 Task: Create a sub task Release to Production / Go Live for the task  Improve website performance on slow network connections in the project ToughWorks , assign it to team member softage.7@softage.net and update the status of the sub task to  At Risk , set the priority of the sub task to Medium.
Action: Mouse moved to (59, 454)
Screenshot: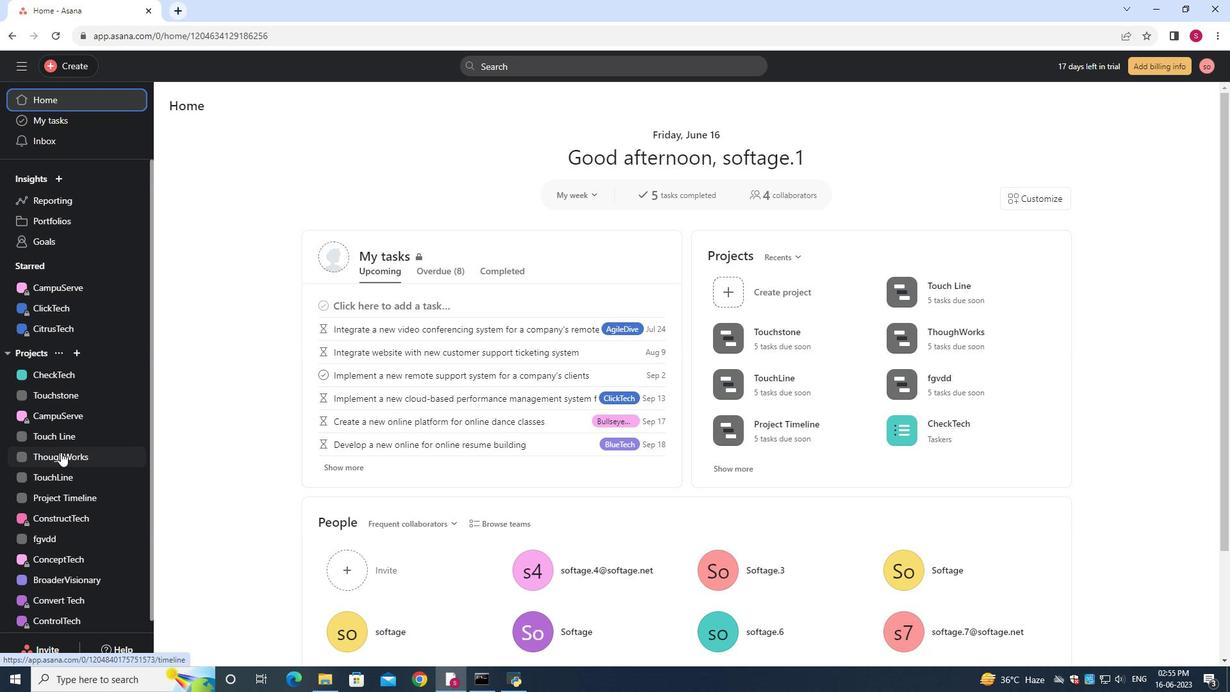 
Action: Mouse pressed left at (59, 454)
Screenshot: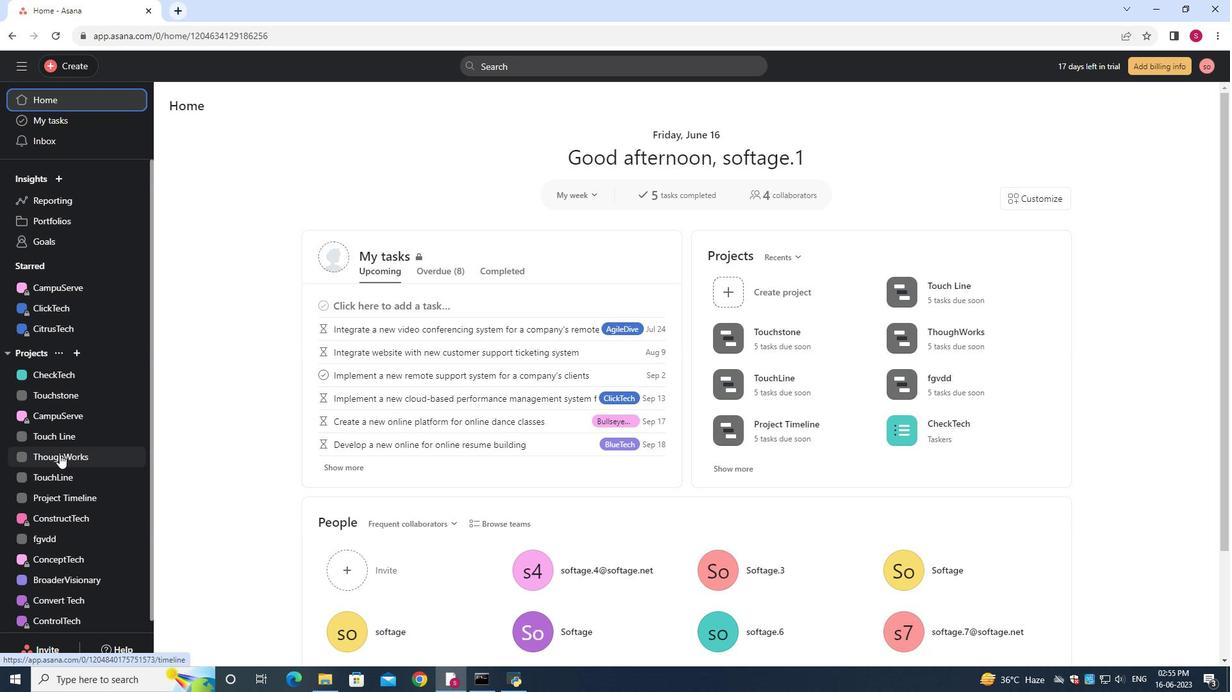 
Action: Mouse moved to (235, 135)
Screenshot: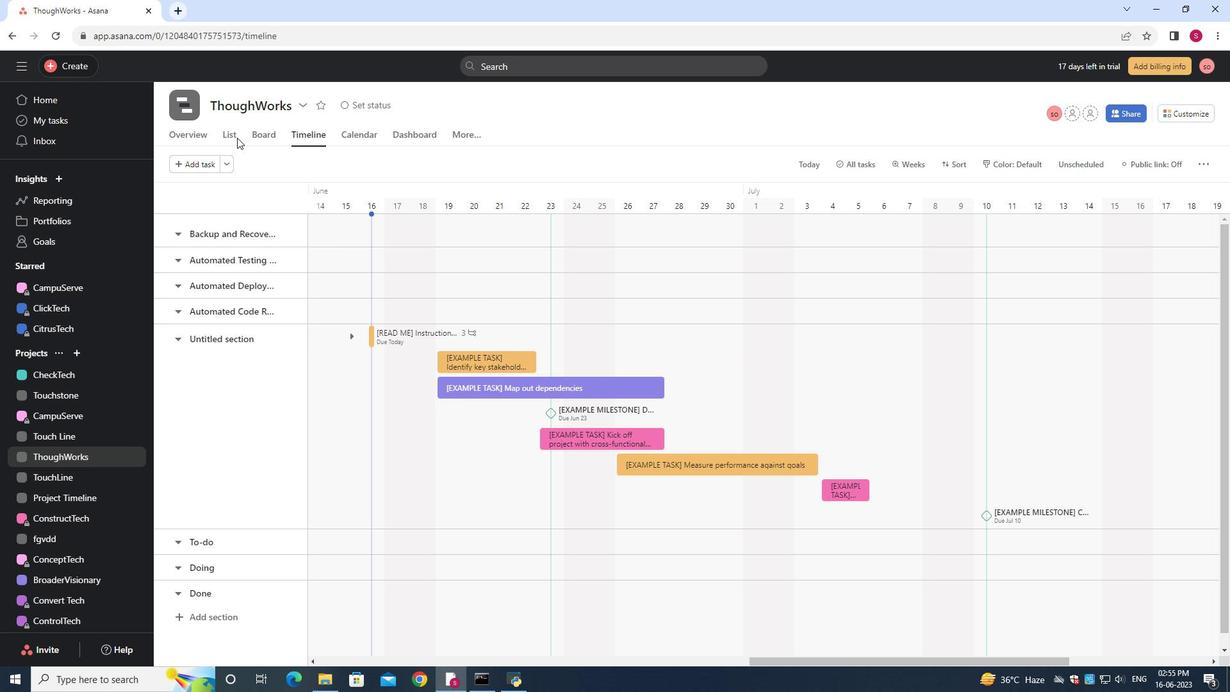 
Action: Mouse pressed left at (235, 135)
Screenshot: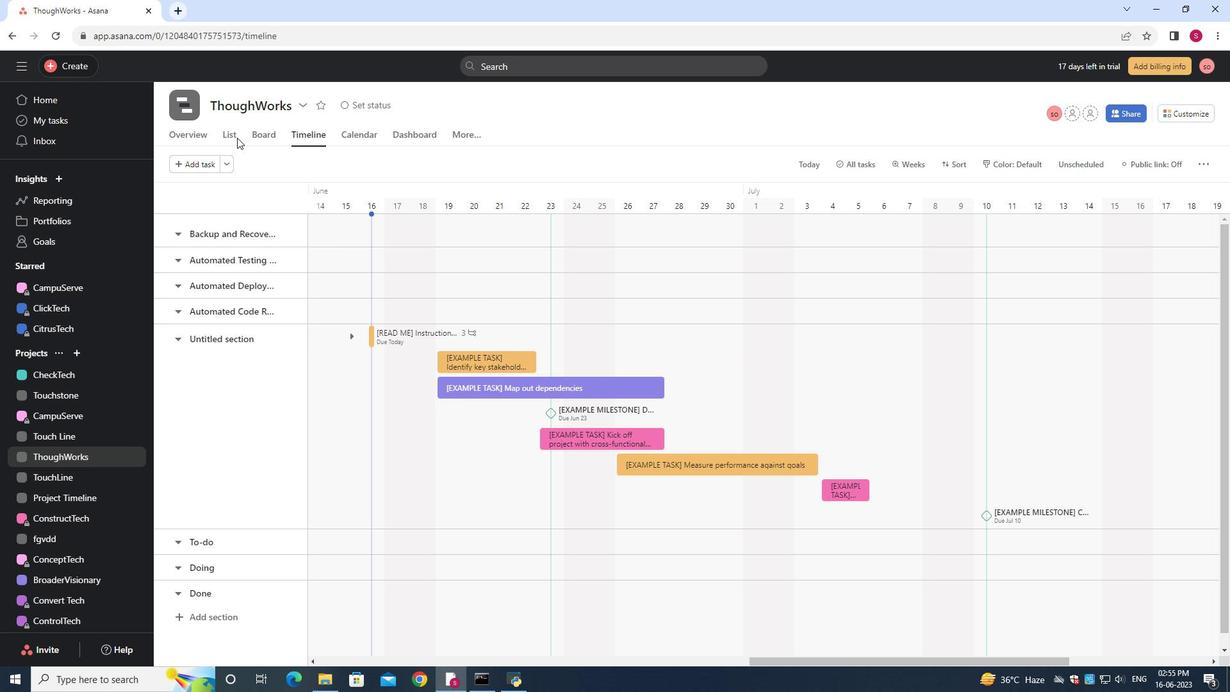 
Action: Mouse moved to (457, 263)
Screenshot: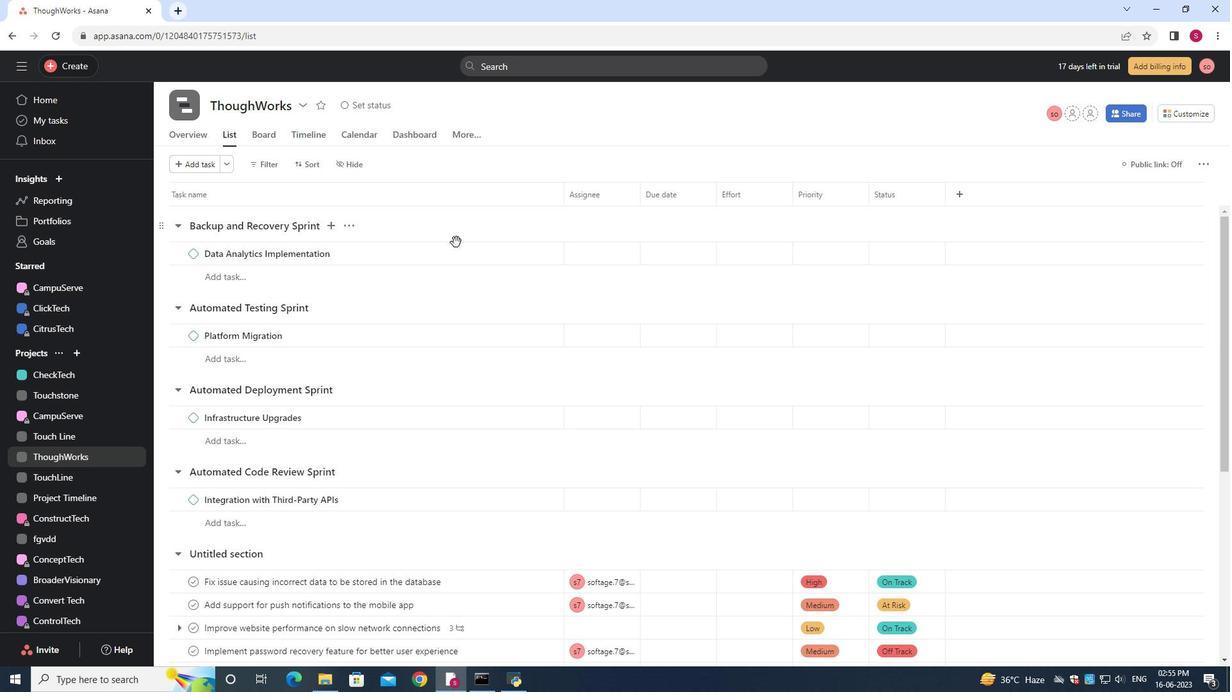 
Action: Mouse scrolled (457, 262) with delta (0, 0)
Screenshot: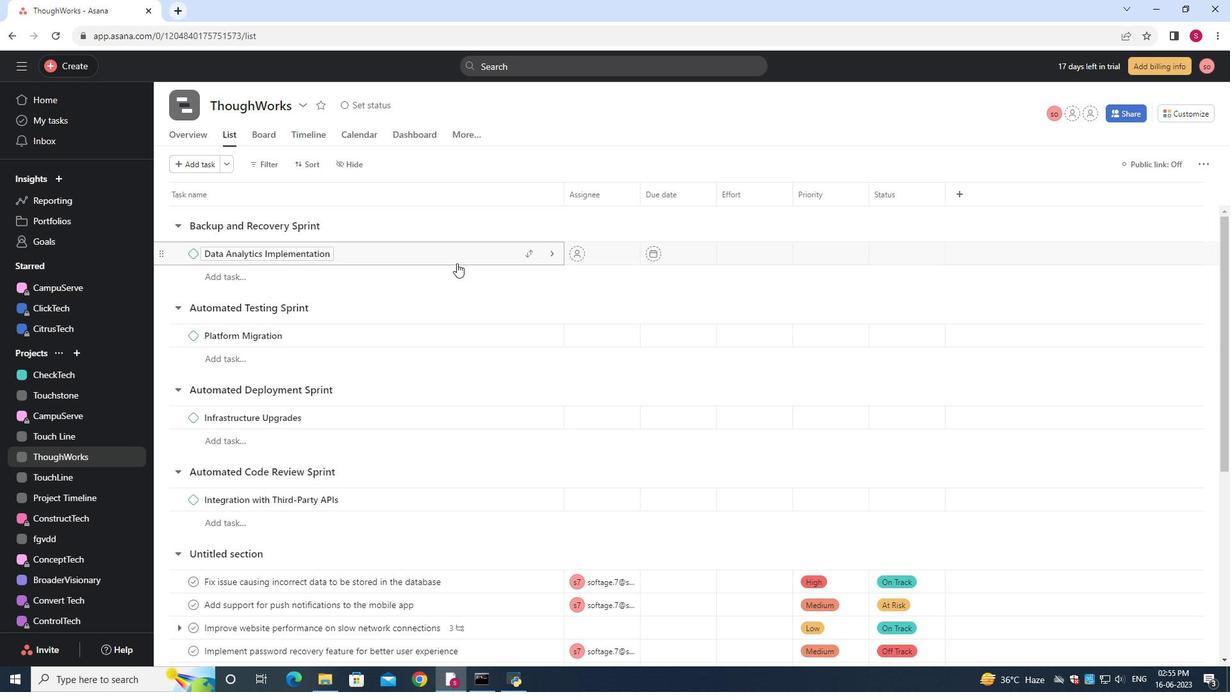 
Action: Mouse scrolled (457, 262) with delta (0, 0)
Screenshot: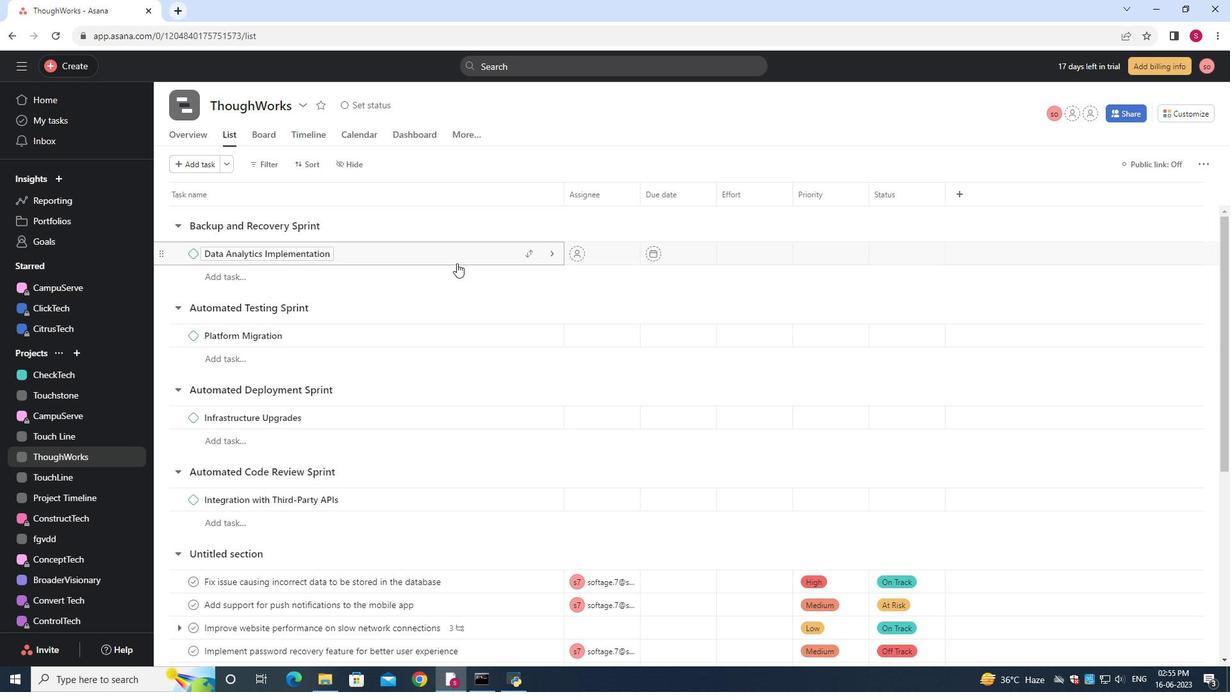 
Action: Mouse moved to (456, 262)
Screenshot: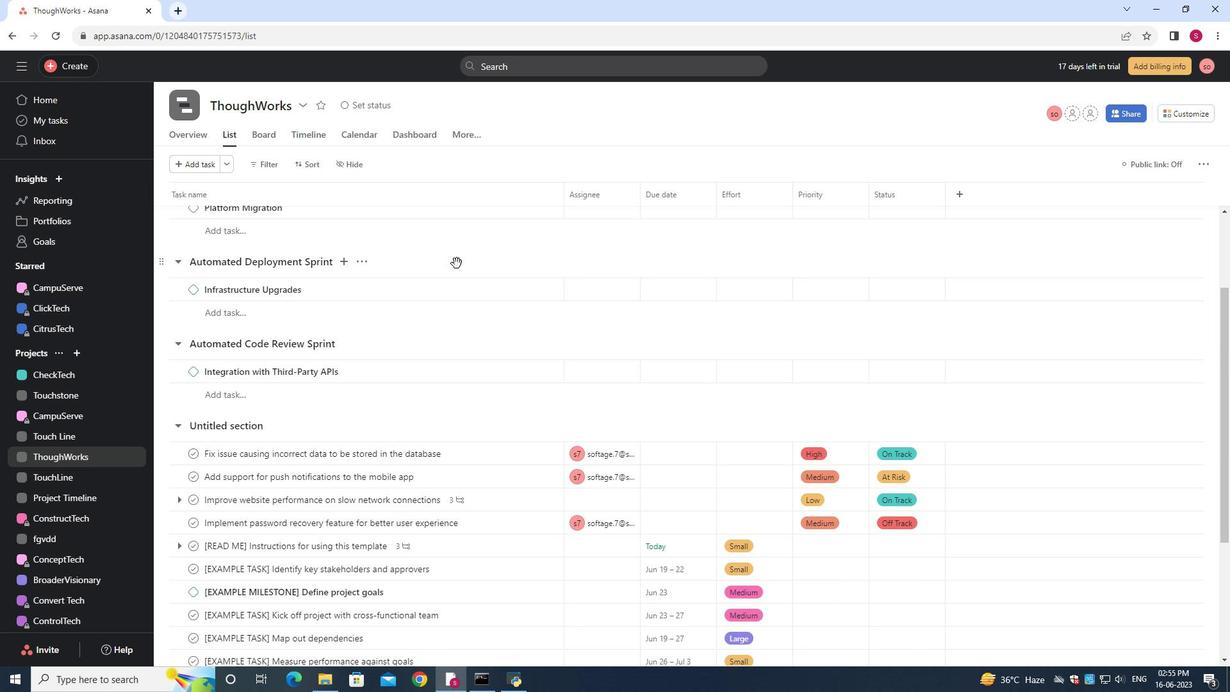 
Action: Mouse scrolled (456, 262) with delta (0, 0)
Screenshot: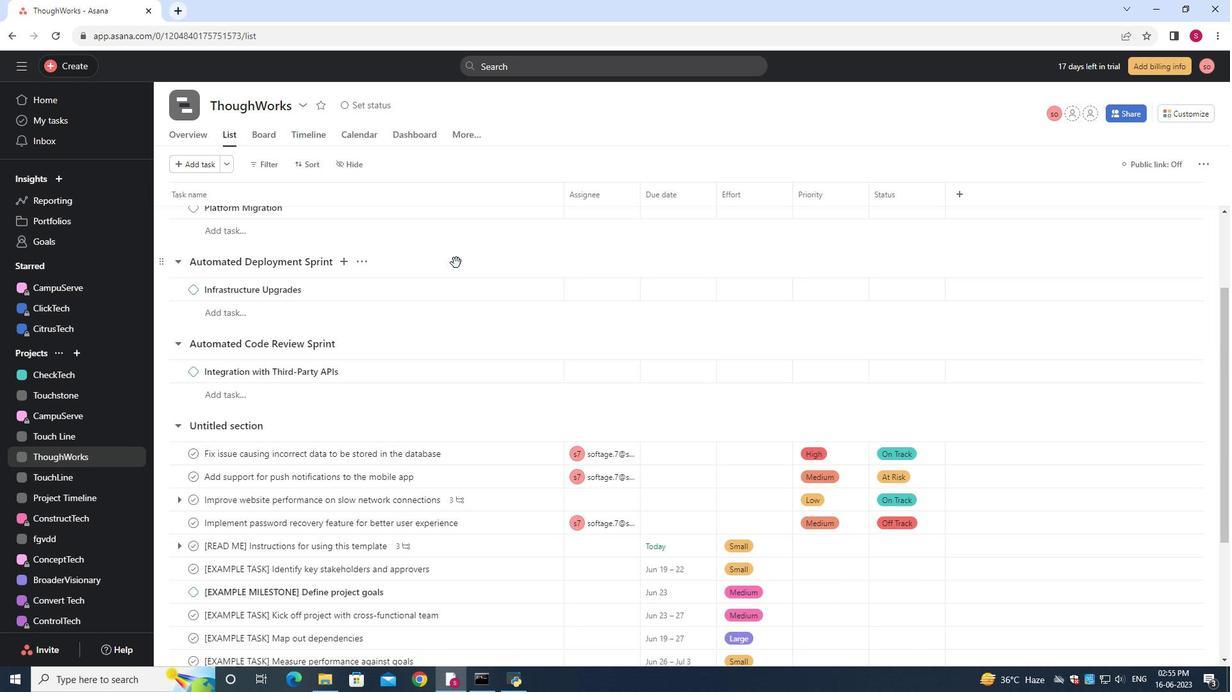 
Action: Mouse moved to (553, 435)
Screenshot: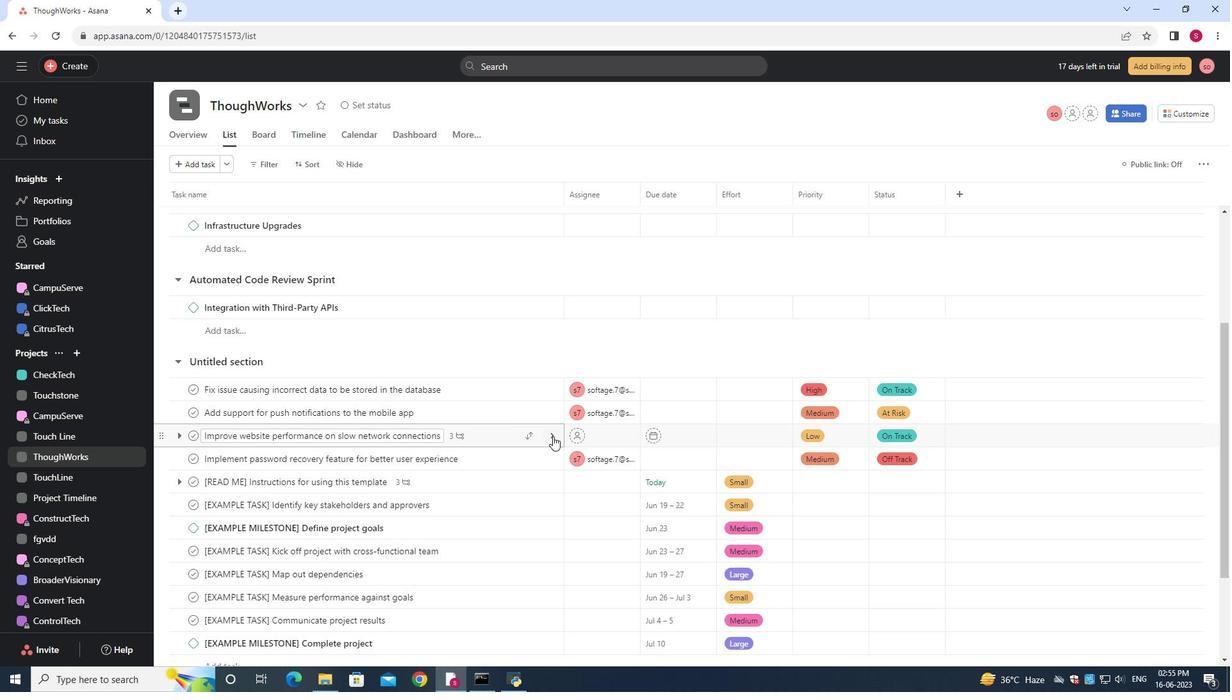 
Action: Mouse pressed left at (553, 435)
Screenshot: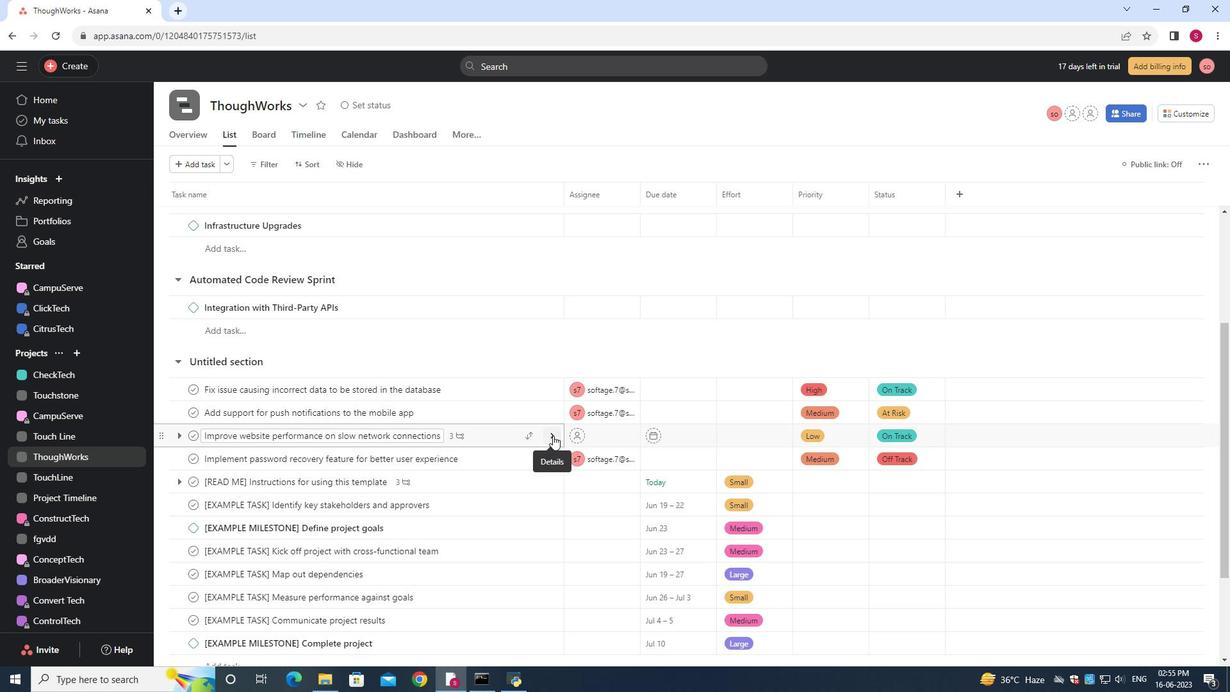 
Action: Mouse moved to (914, 446)
Screenshot: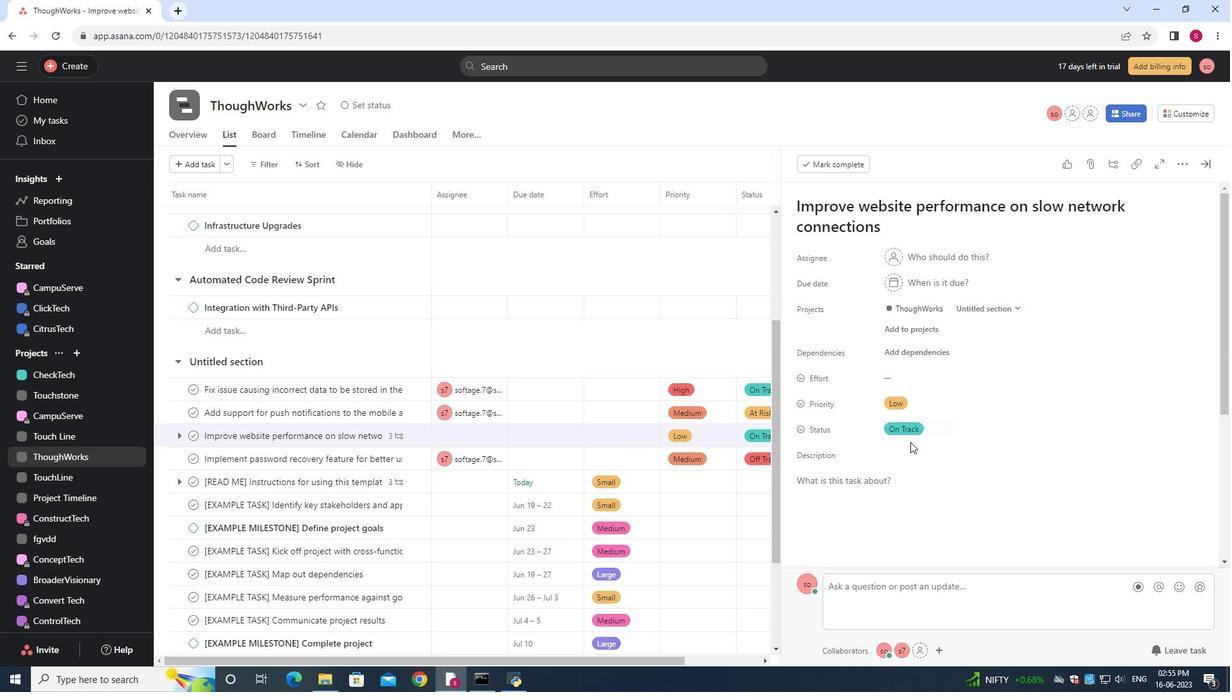 
Action: Mouse scrolled (914, 446) with delta (0, 0)
Screenshot: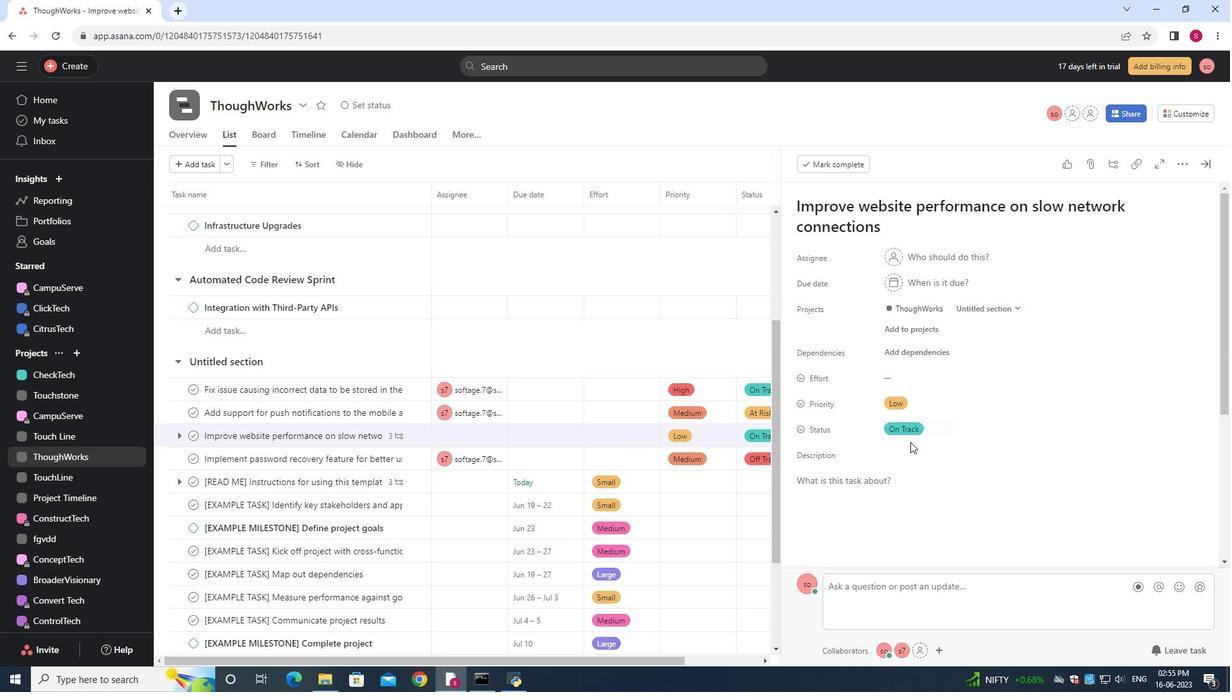 
Action: Mouse moved to (915, 448)
Screenshot: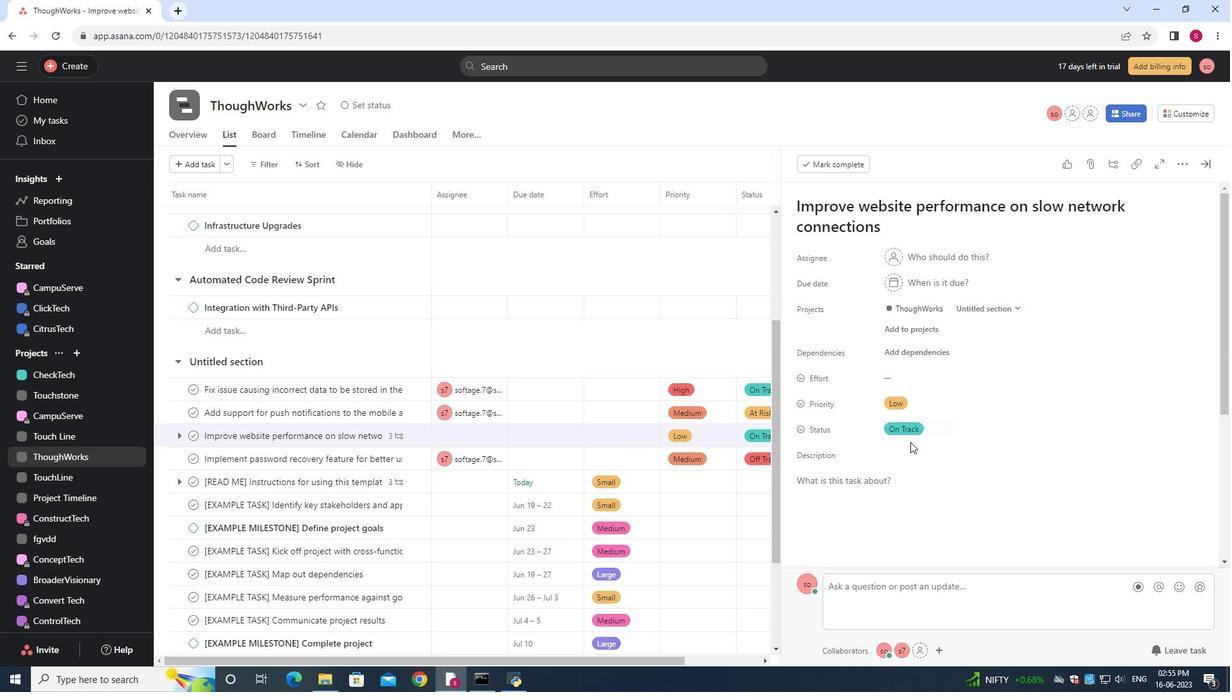 
Action: Mouse scrolled (915, 447) with delta (0, 0)
Screenshot: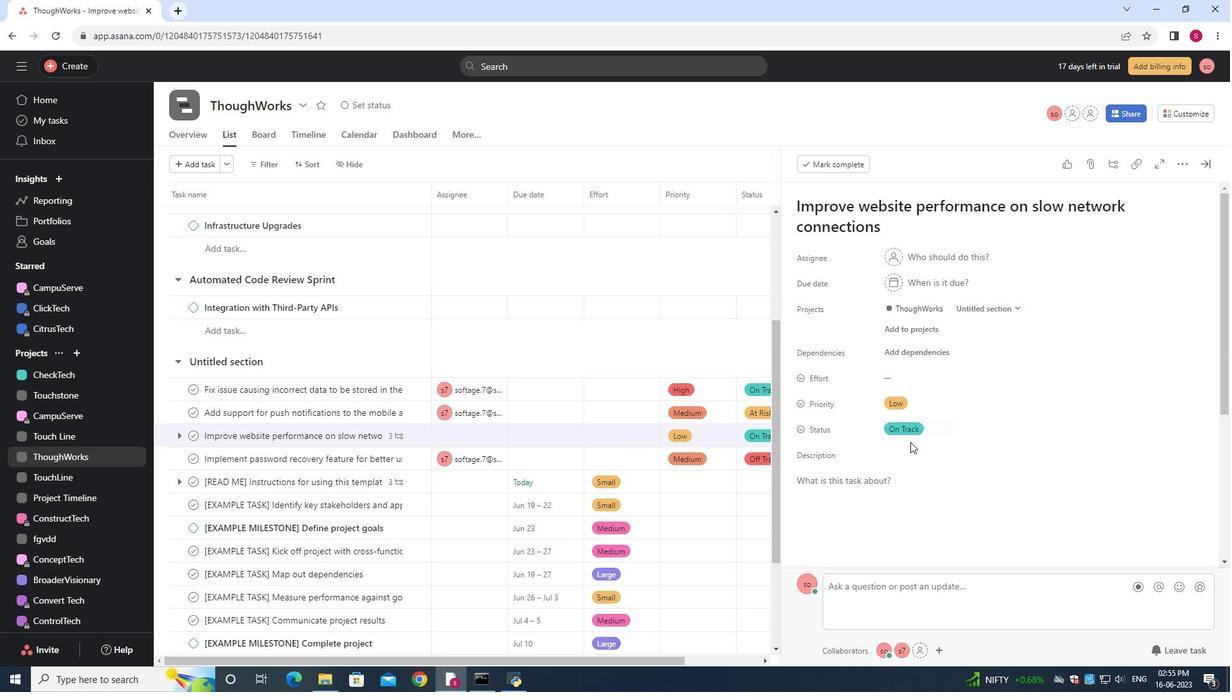 
Action: Mouse moved to (915, 449)
Screenshot: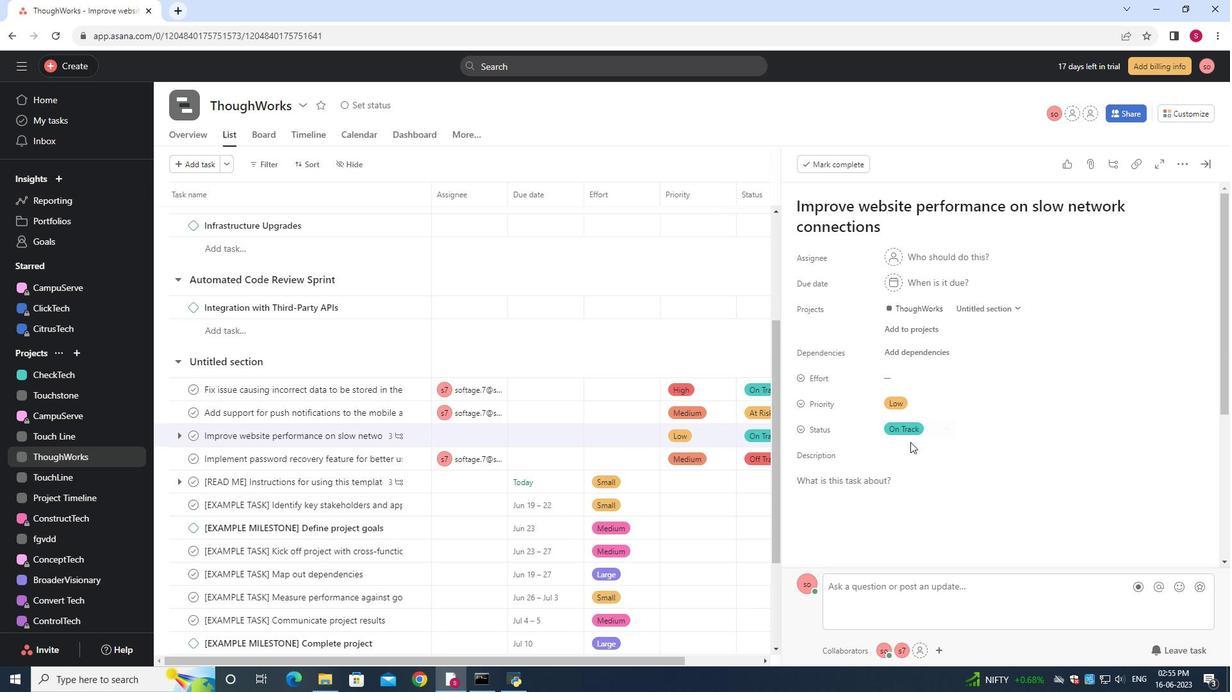 
Action: Mouse scrolled (915, 449) with delta (0, 0)
Screenshot: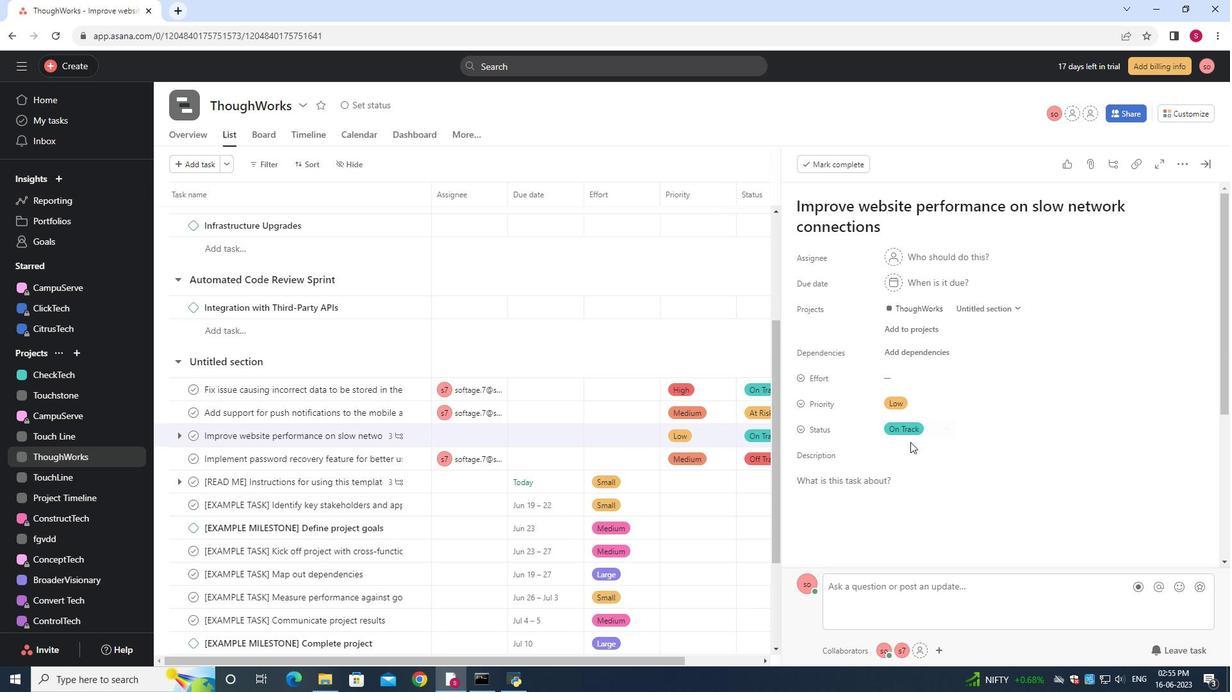
Action: Mouse scrolled (915, 449) with delta (0, 0)
Screenshot: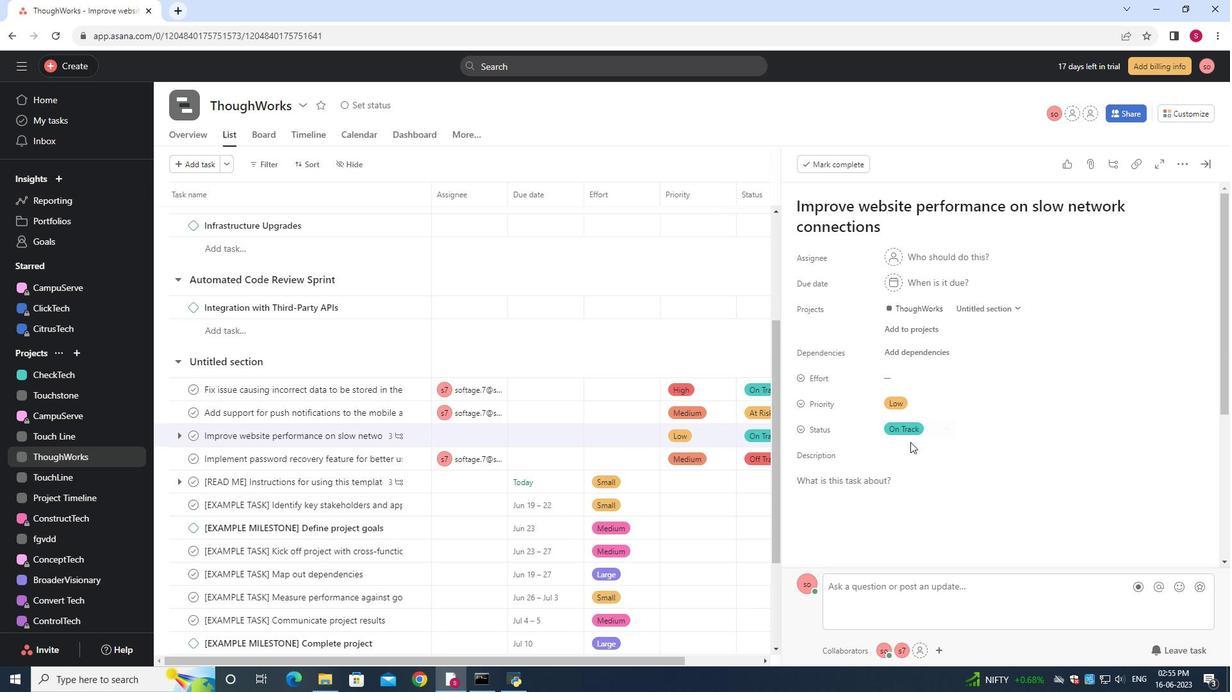 
Action: Mouse moved to (917, 449)
Screenshot: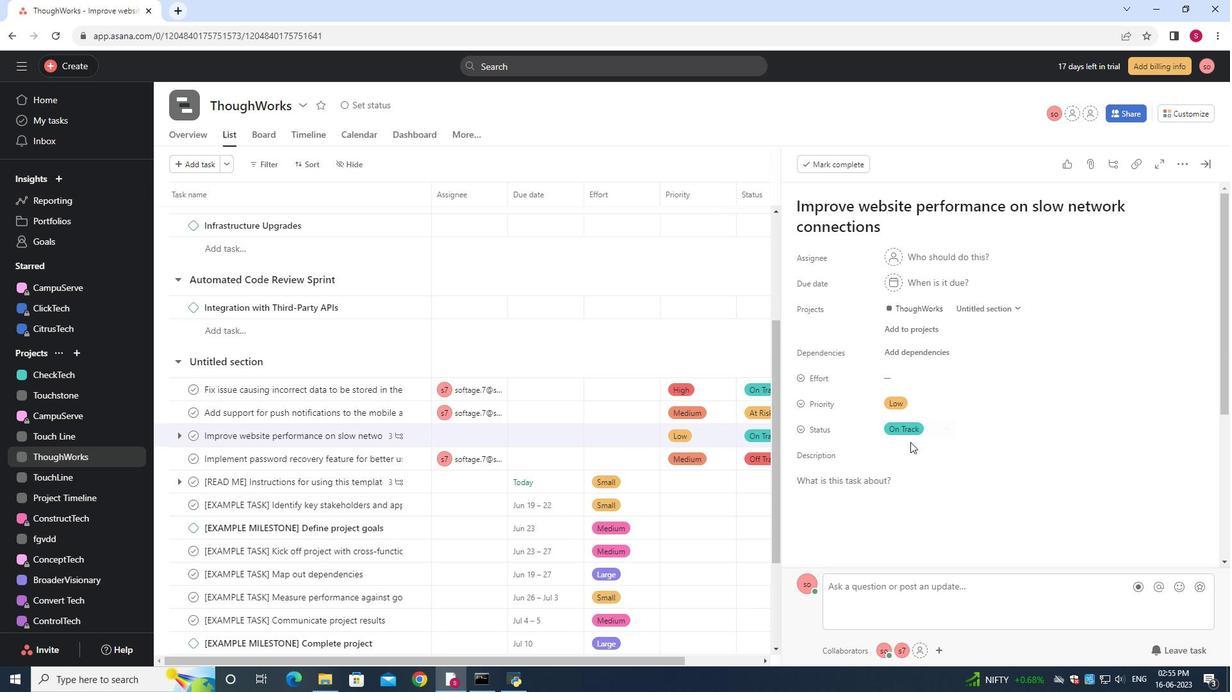 
Action: Mouse scrolled (916, 449) with delta (0, 0)
Screenshot: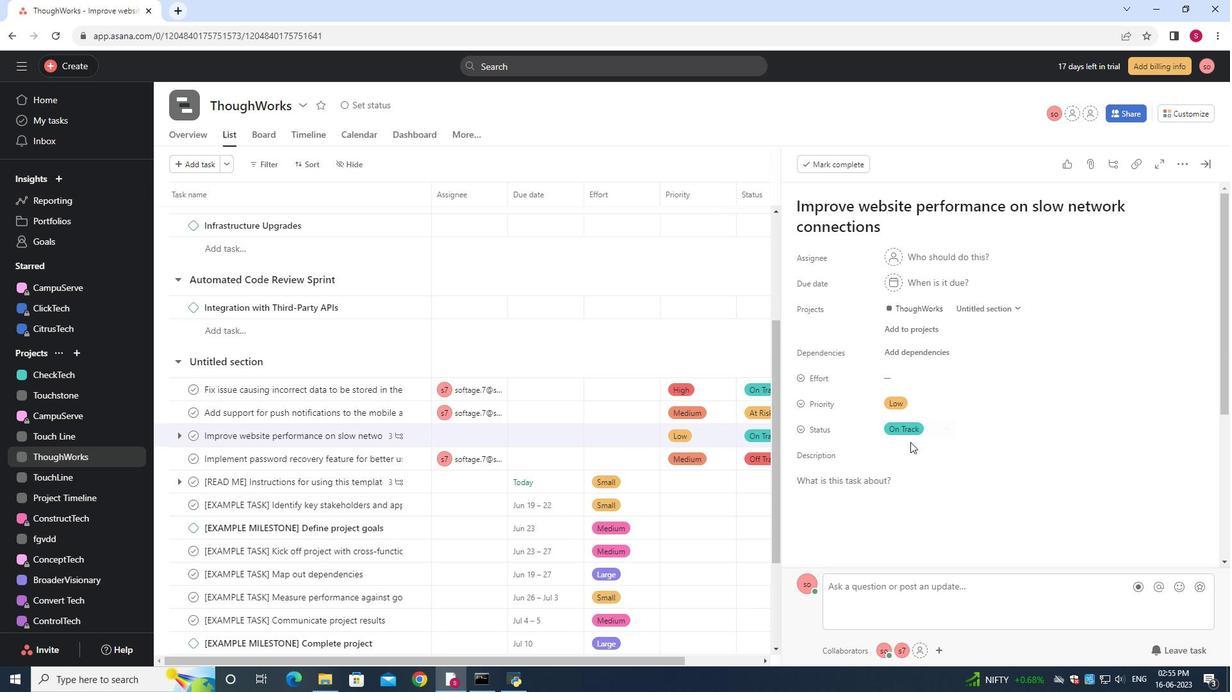 
Action: Mouse moved to (919, 447)
Screenshot: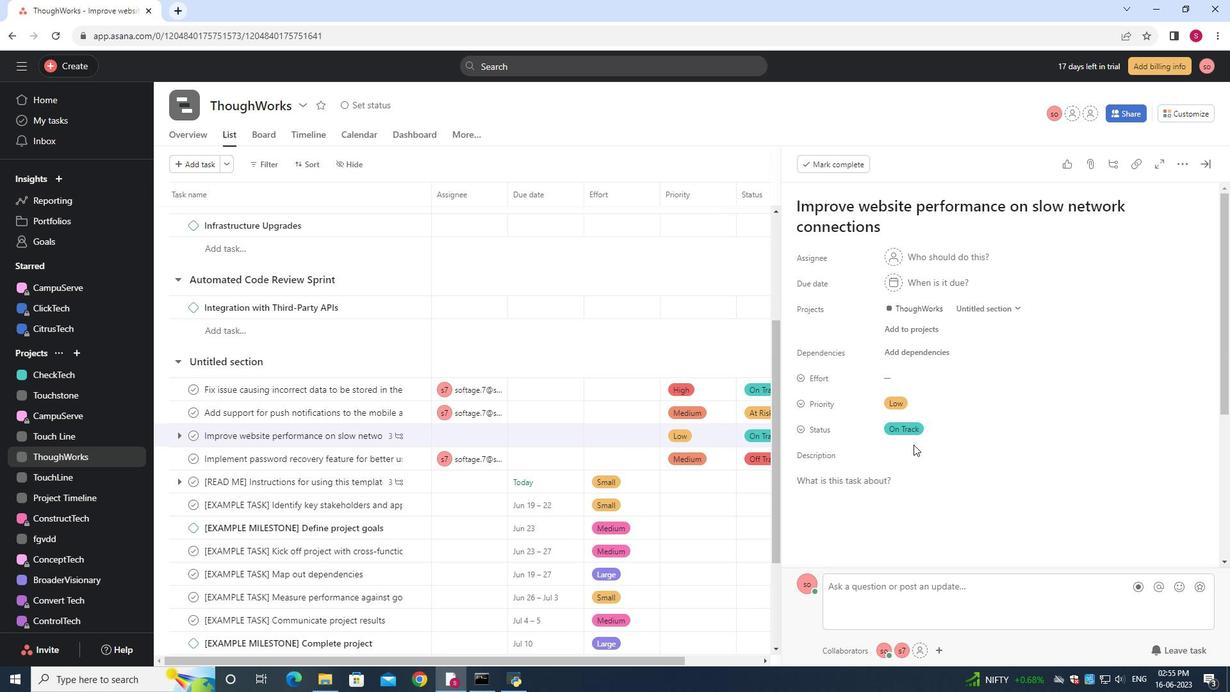 
Action: Mouse scrolled (919, 447) with delta (0, 0)
Screenshot: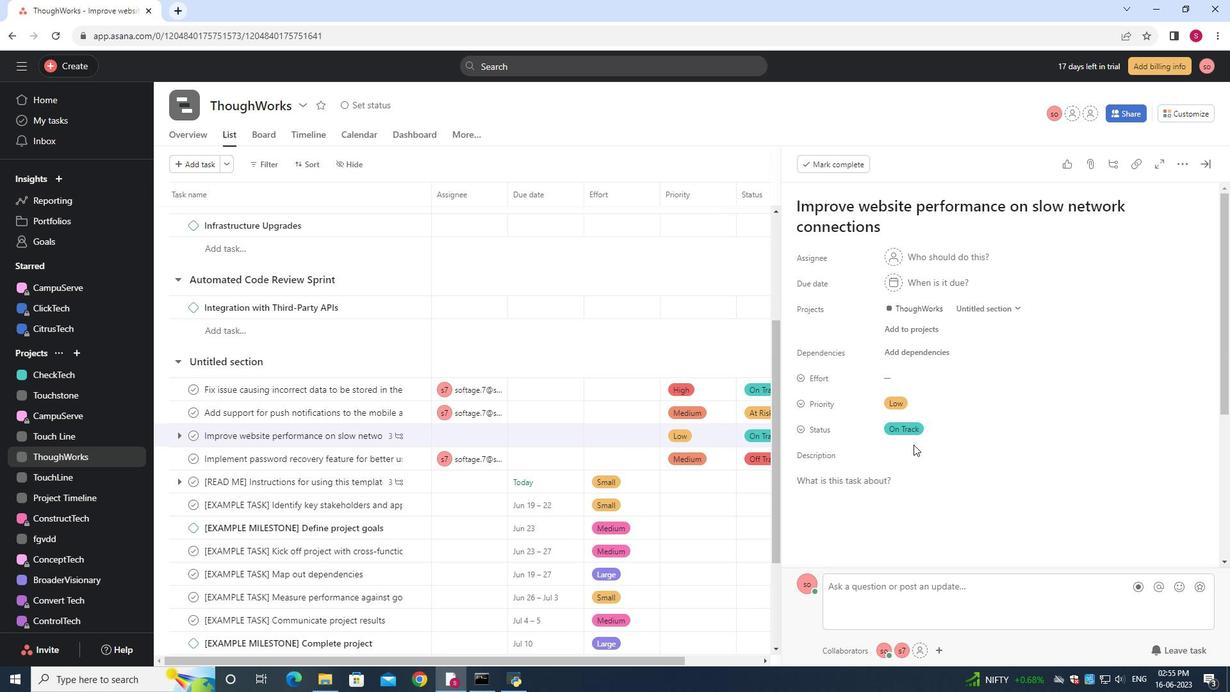 
Action: Mouse moved to (919, 446)
Screenshot: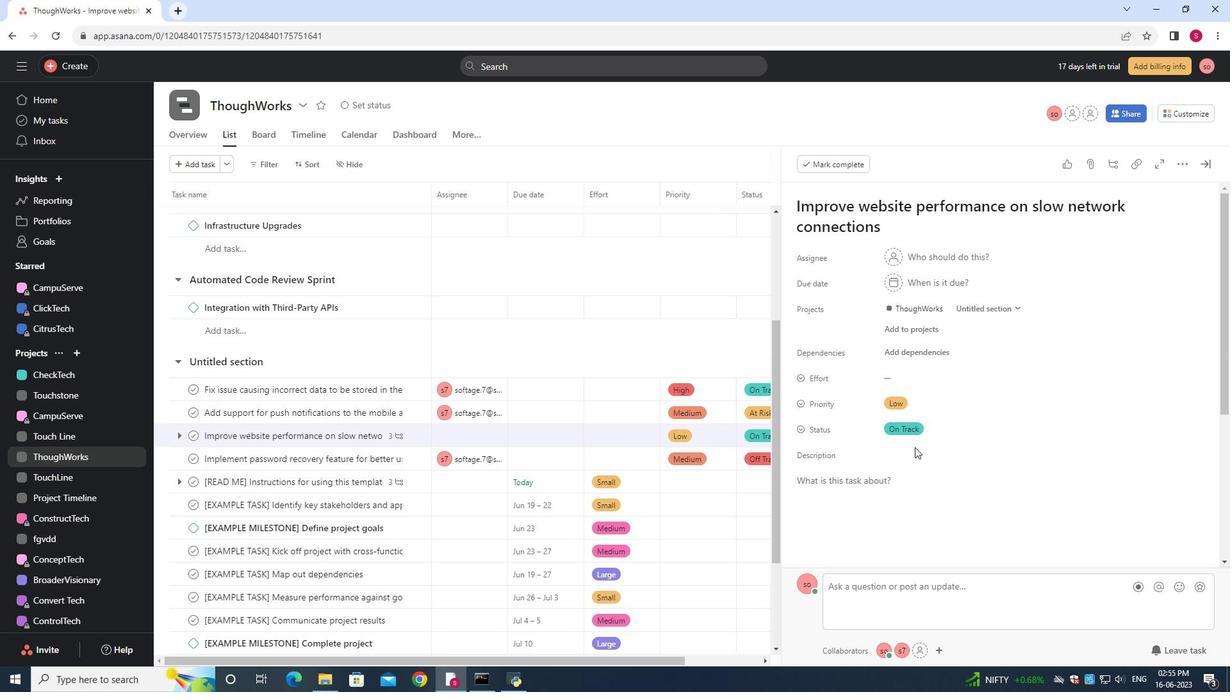 
Action: Mouse scrolled (919, 446) with delta (0, 0)
Screenshot: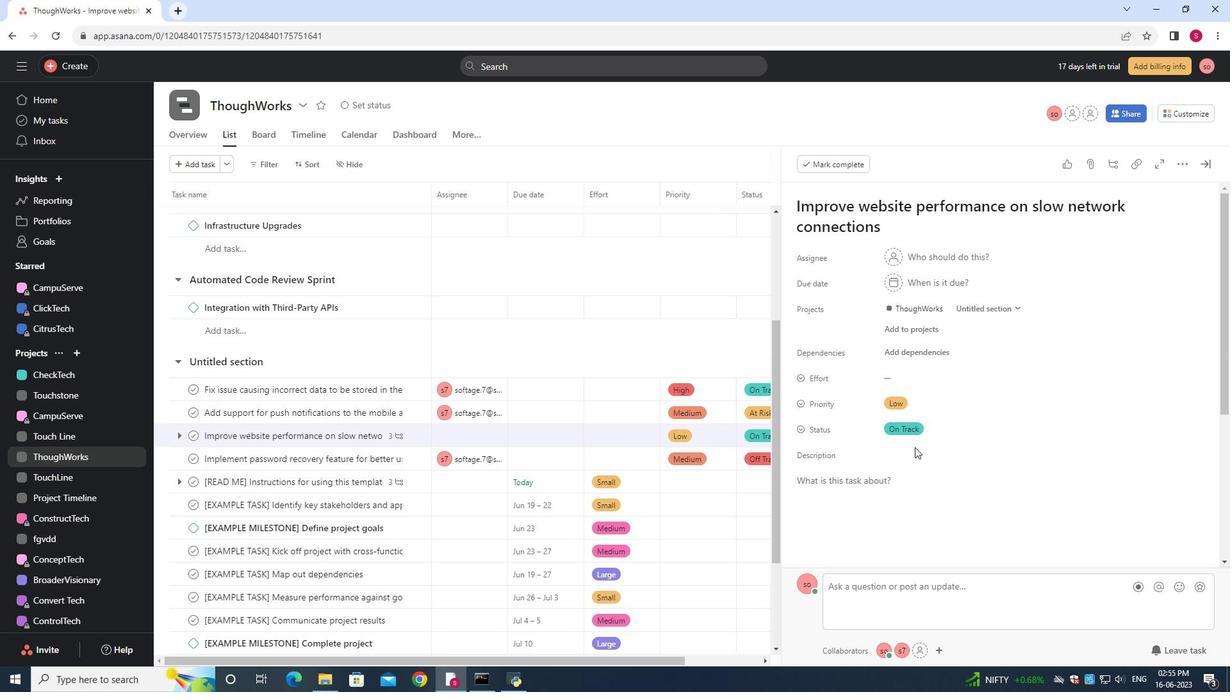 
Action: Mouse moved to (823, 456)
Screenshot: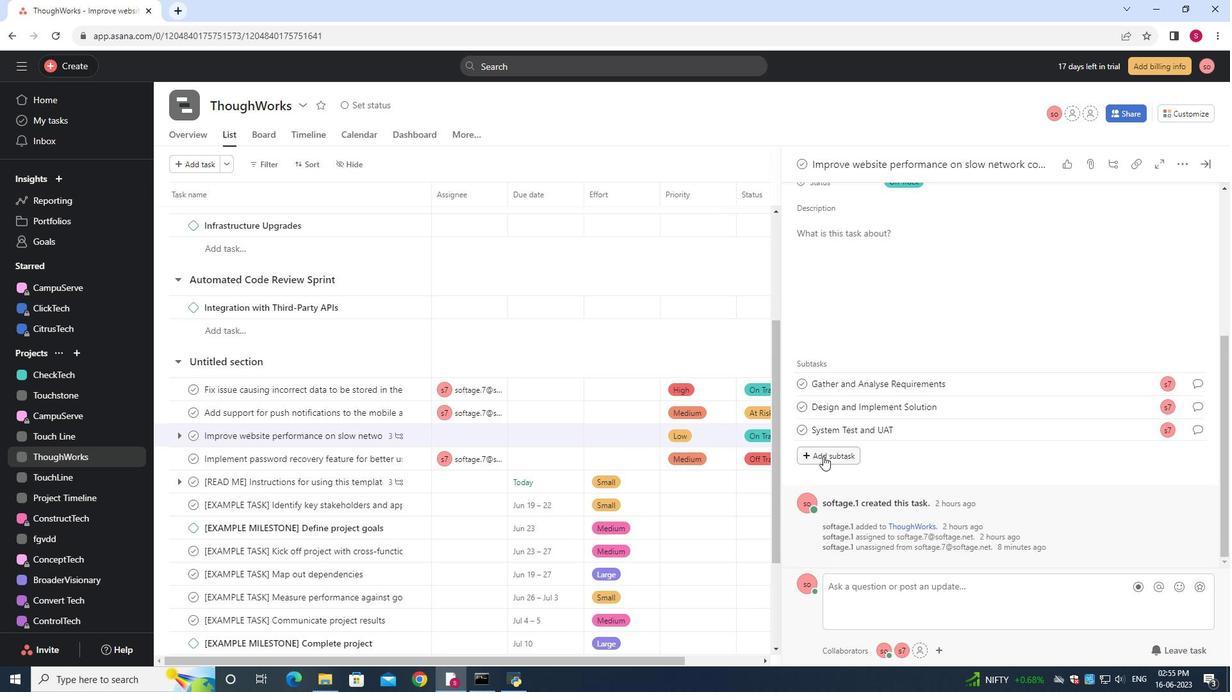 
Action: Mouse pressed left at (823, 456)
Screenshot: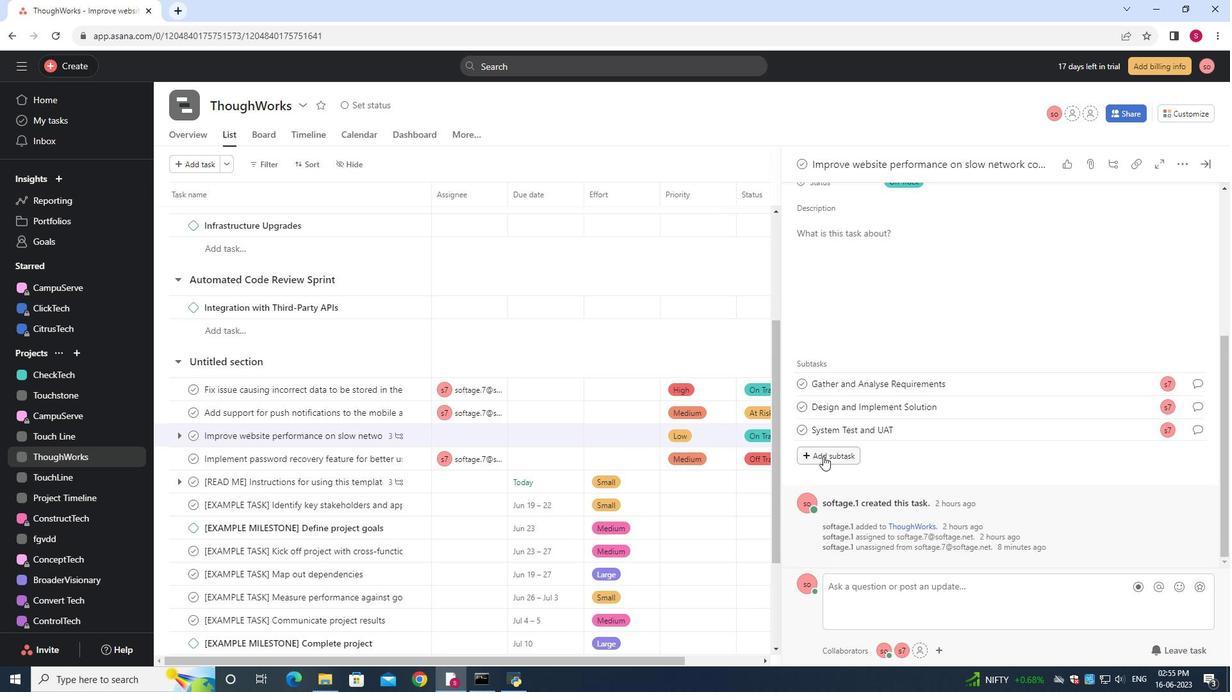 
Action: Mouse moved to (814, 454)
Screenshot: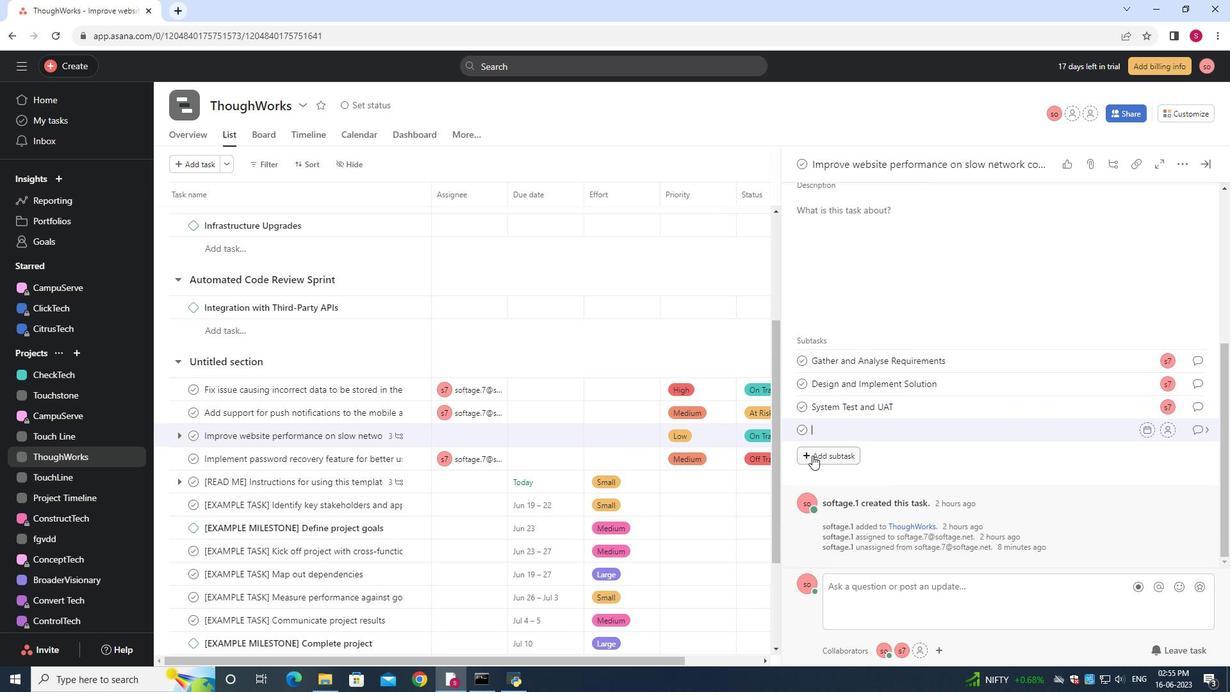 
Action: Key pressed <Key.shift><Key.shift><Key.shift>Release<Key.space>to<Key.space><Key.shift>Production/<Key.shift><Key.space><Key.shift><Key.shift><Key.shift><Key.shift><Key.shift><Key.shift><Key.shift><Key.shift><Key.shift><Key.shift><Key.shift>Go<Key.space><Key.shift><Key.shift>Live
Screenshot: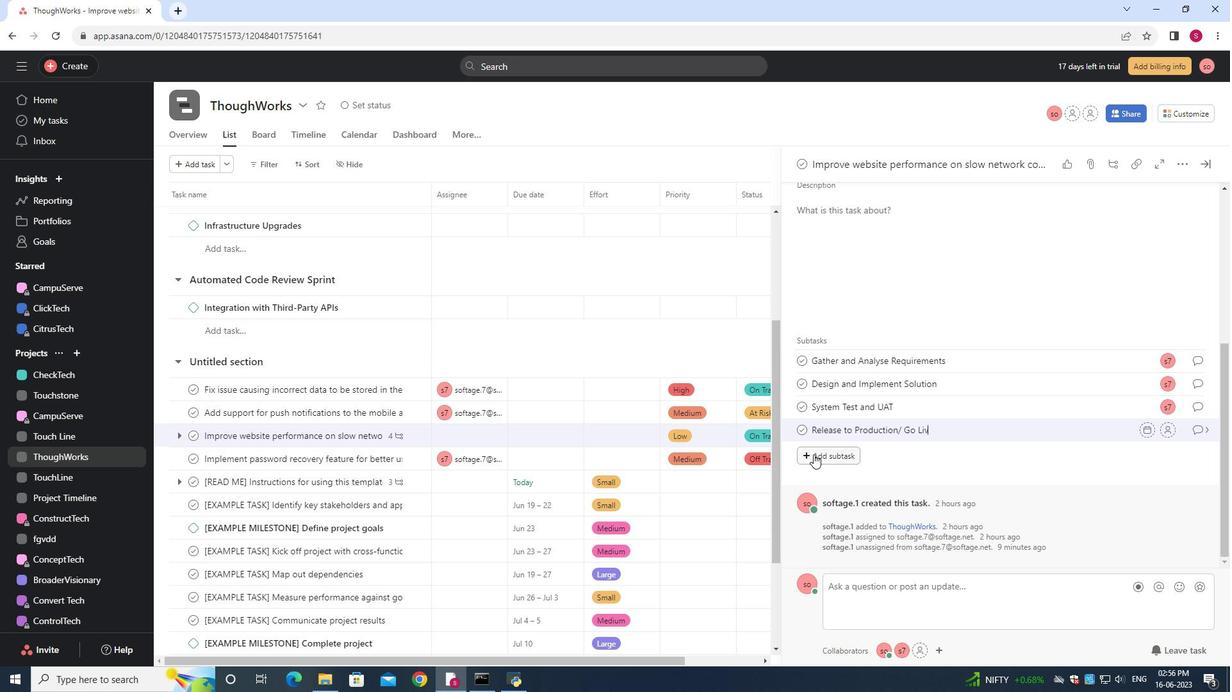 
Action: Mouse moved to (1167, 430)
Screenshot: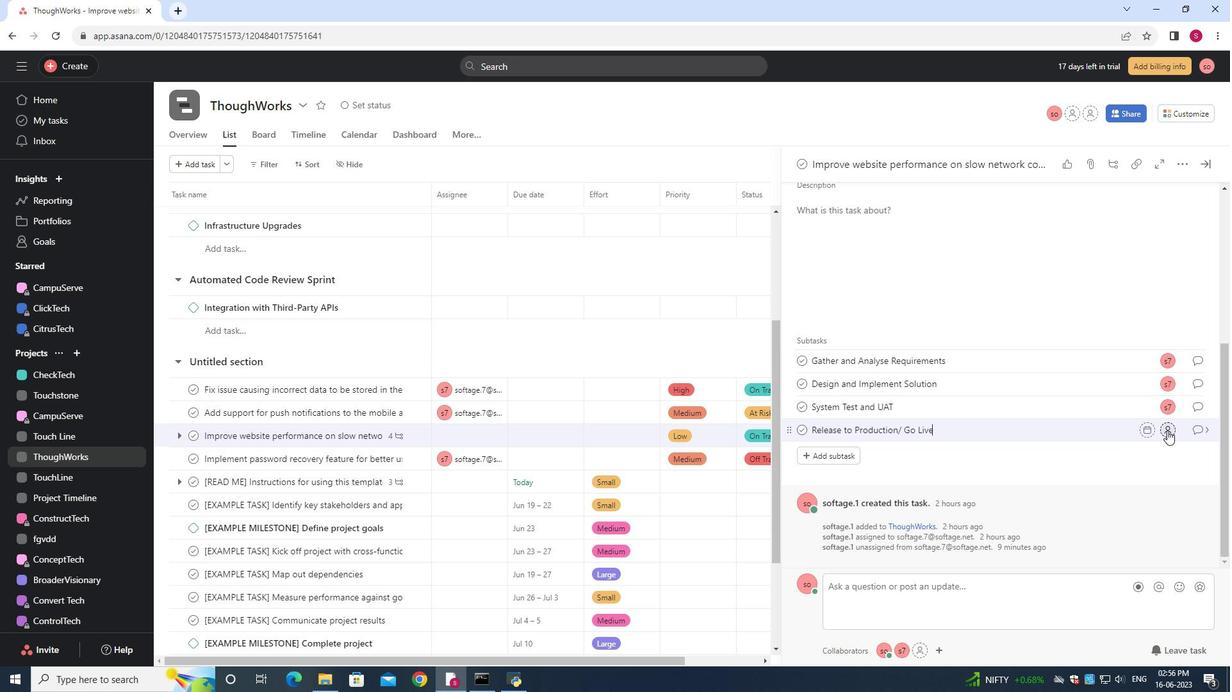 
Action: Mouse pressed left at (1167, 430)
Screenshot: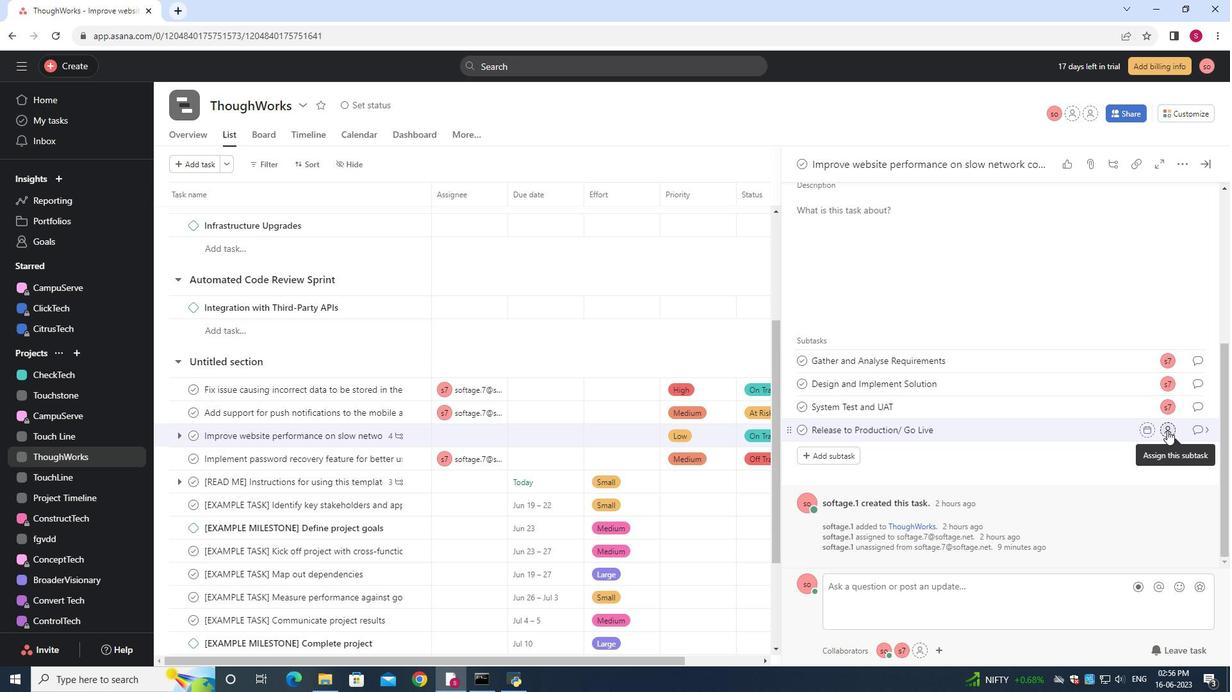 
Action: Key pressed softage.7<Key.shift><Key.shift><Key.shift><Key.shift><Key.shift><Key.shift><Key.shift><Key.shift><Key.shift>@softage.net
Screenshot: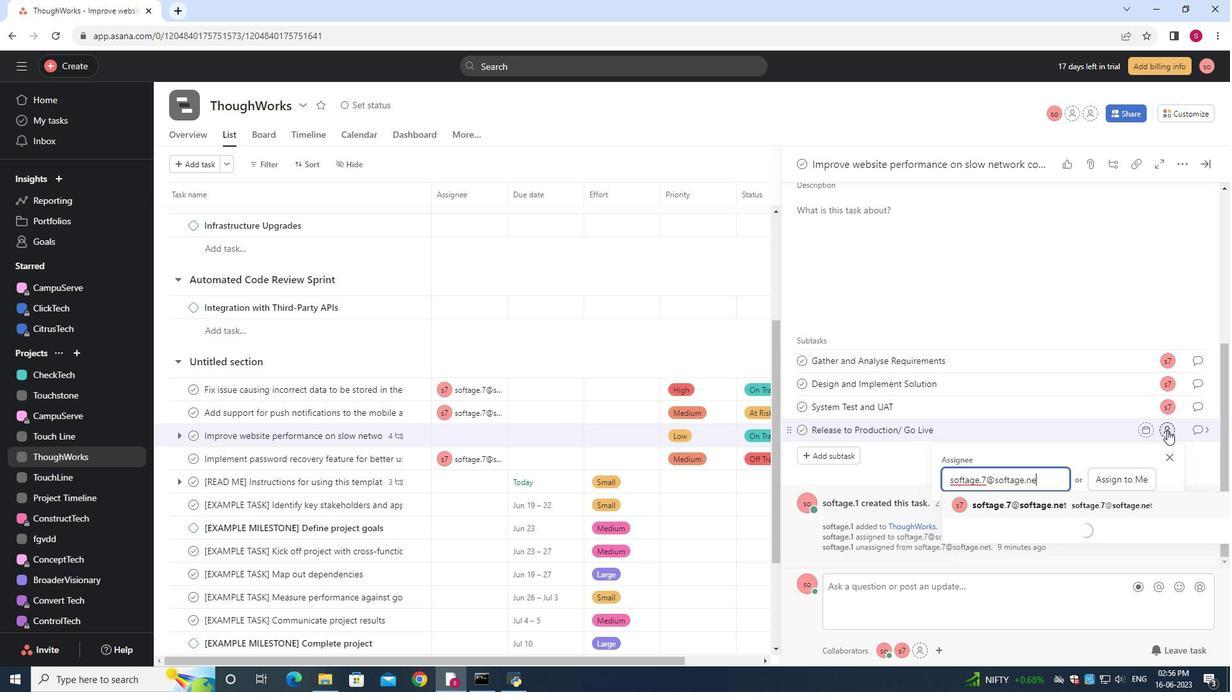 
Action: Mouse moved to (1048, 503)
Screenshot: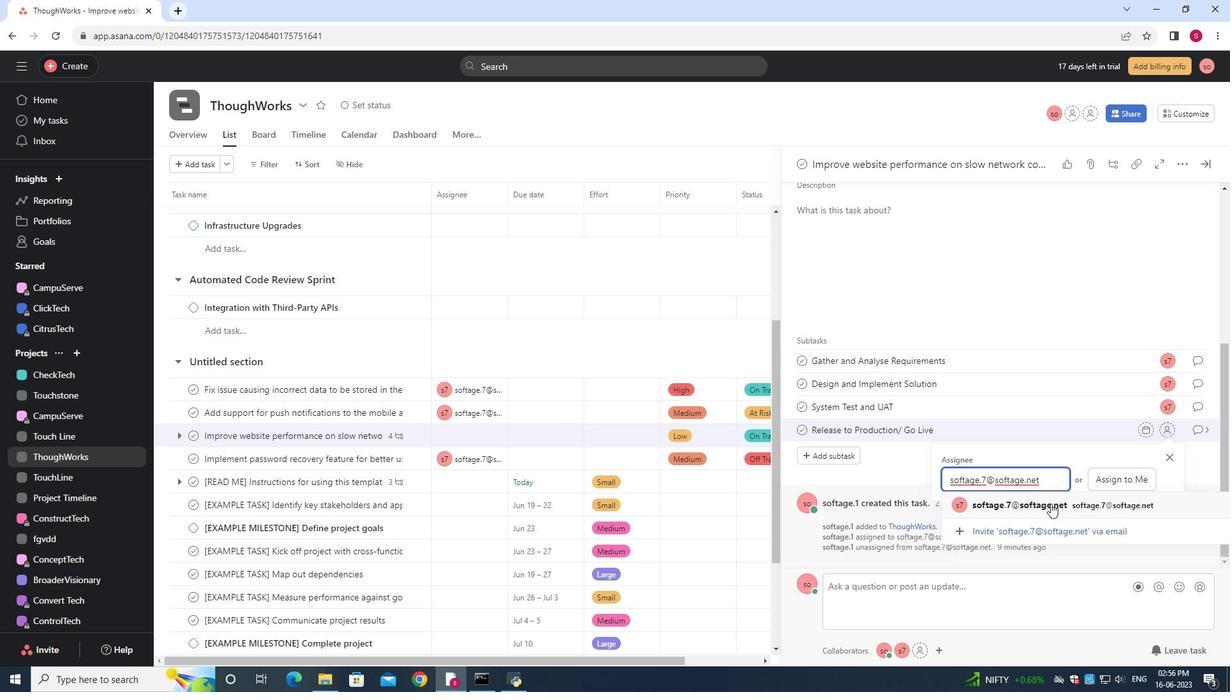 
Action: Mouse pressed left at (1048, 503)
Screenshot: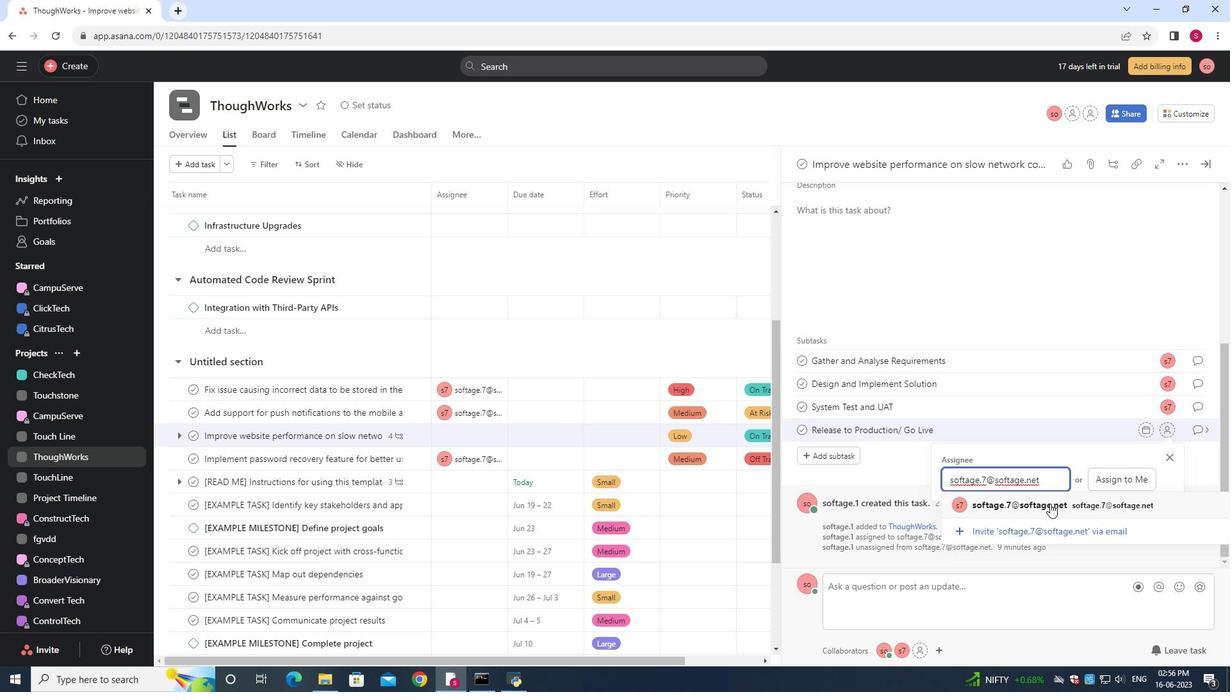 
Action: Mouse moved to (1203, 431)
Screenshot: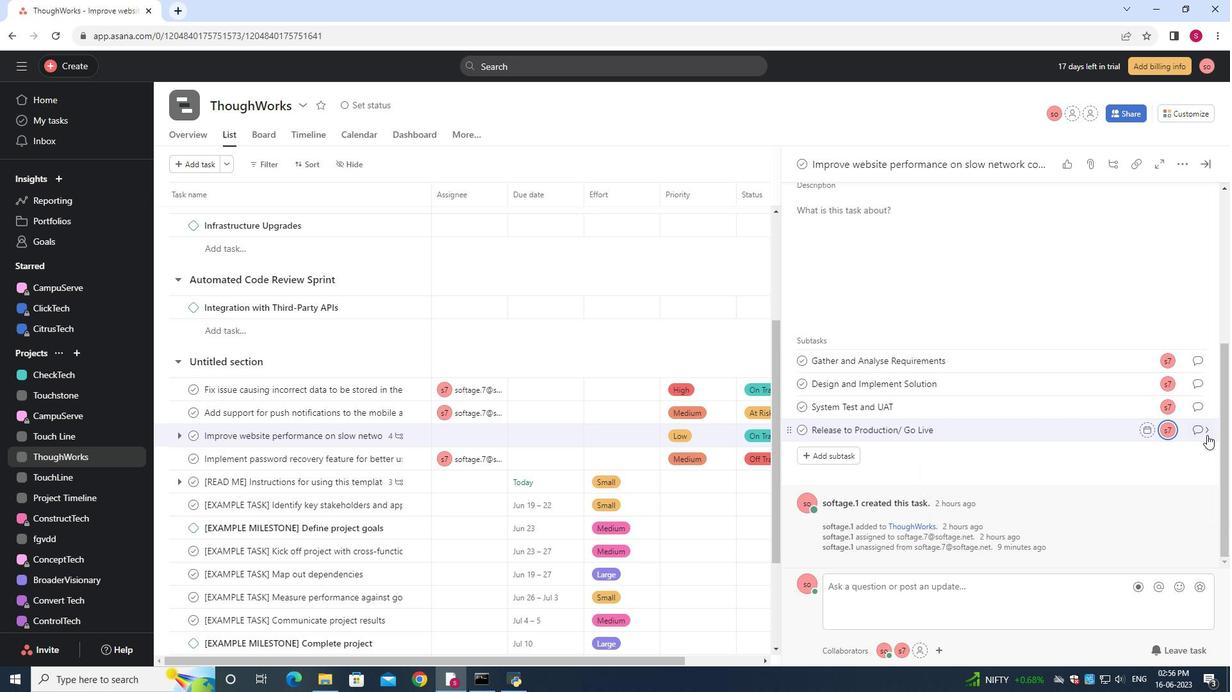 
Action: Mouse pressed left at (1203, 431)
Screenshot: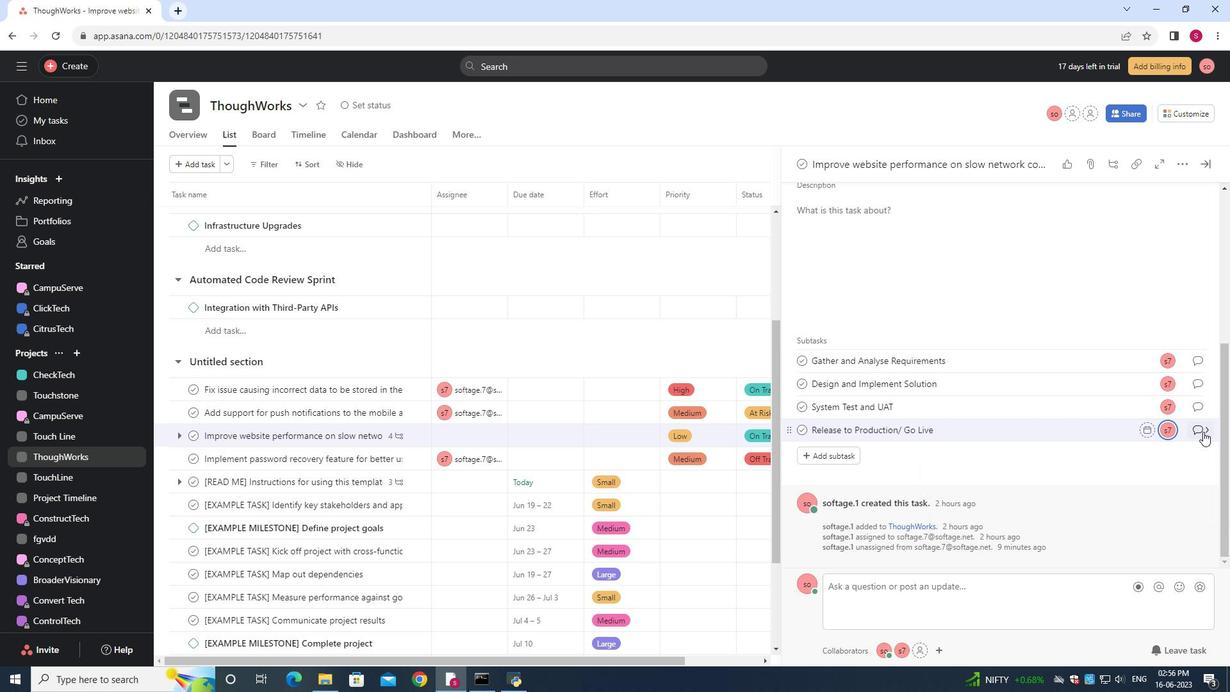 
Action: Mouse moved to (825, 342)
Screenshot: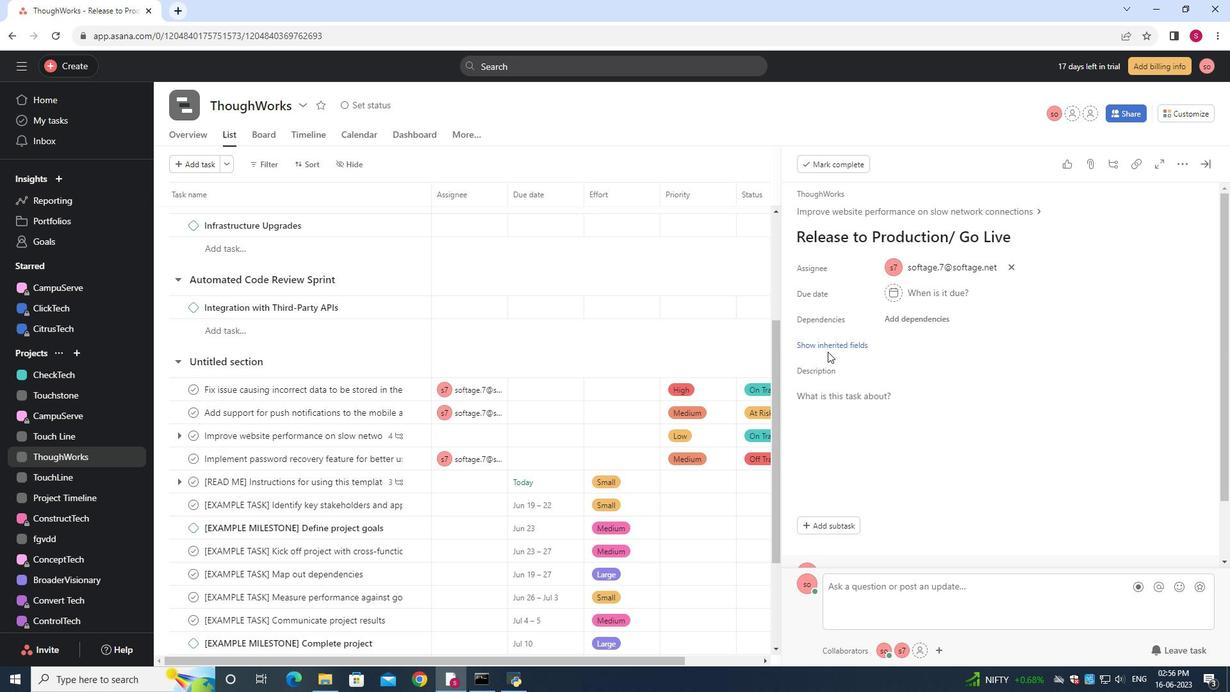 
Action: Mouse pressed left at (825, 342)
Screenshot: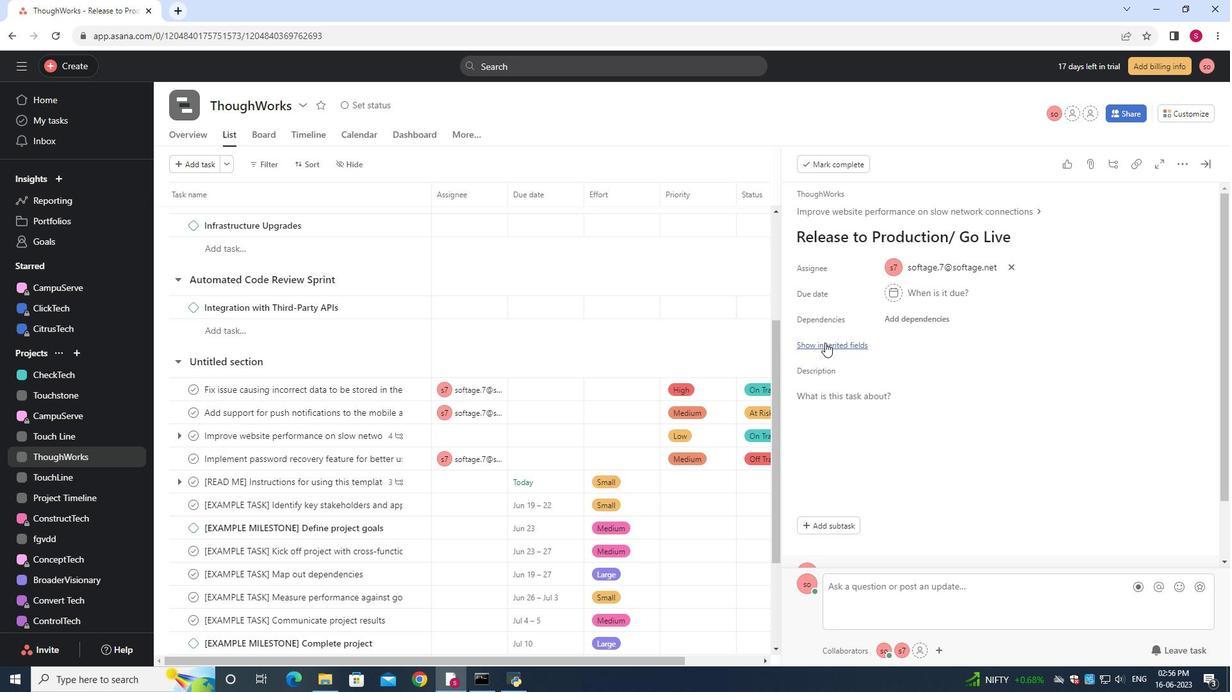
Action: Mouse moved to (883, 419)
Screenshot: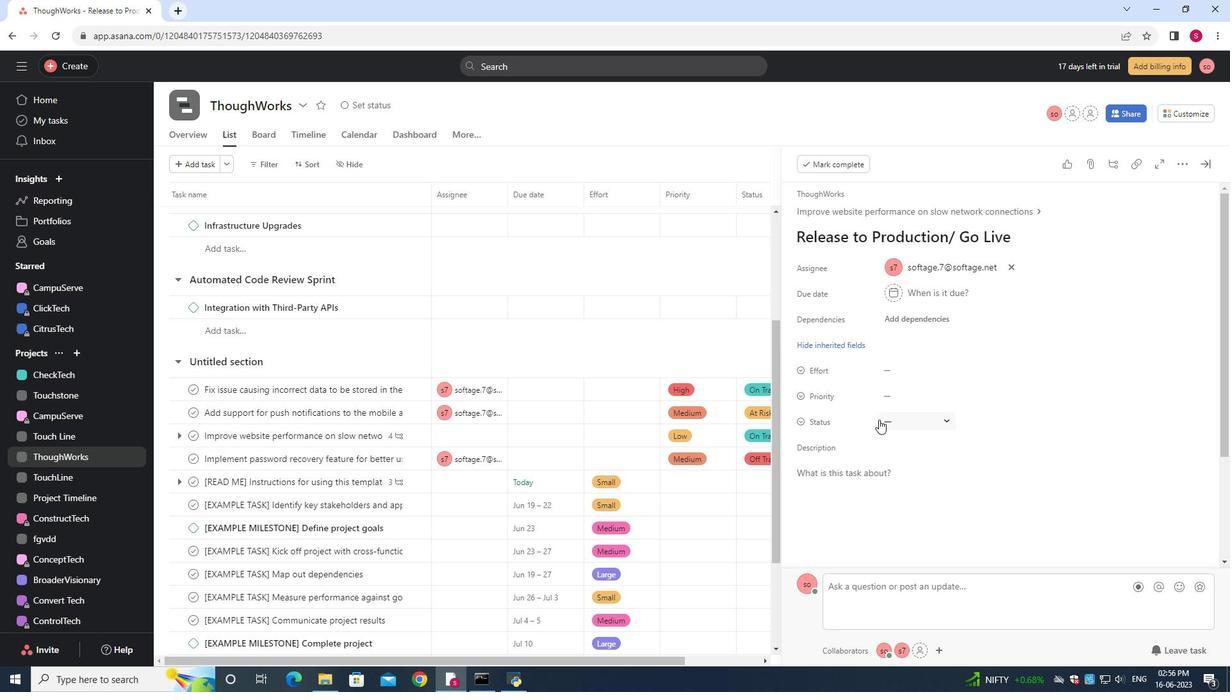 
Action: Mouse pressed left at (883, 419)
Screenshot: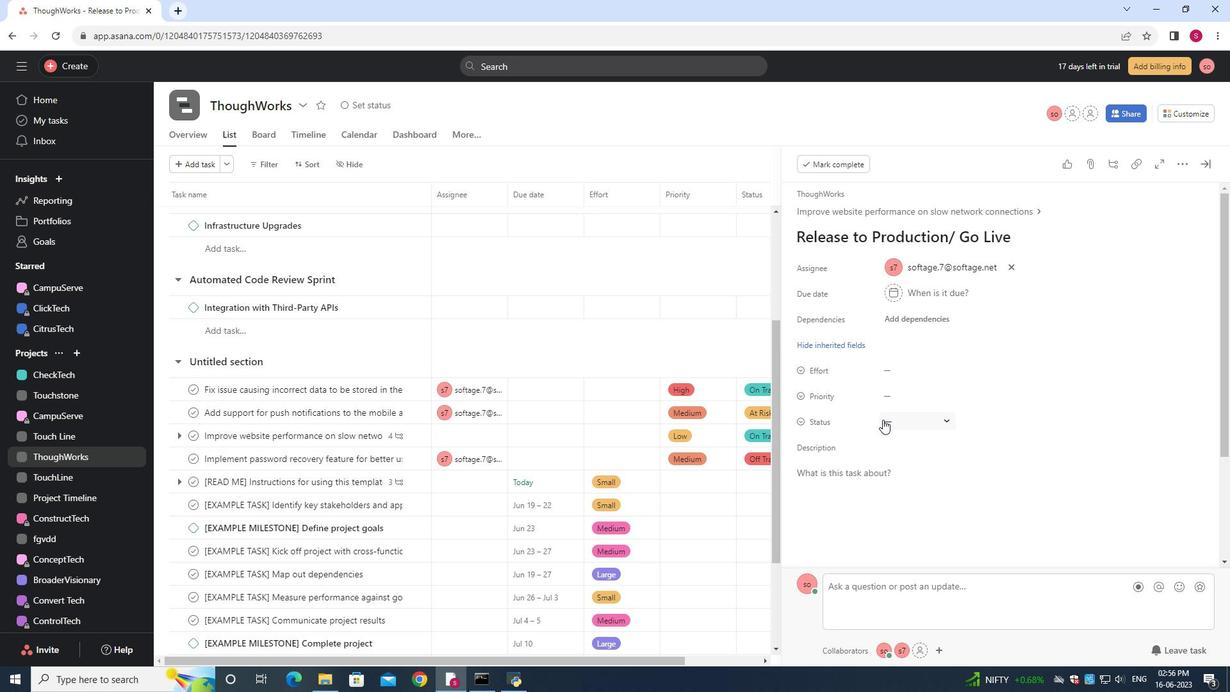 
Action: Mouse moved to (921, 484)
Screenshot: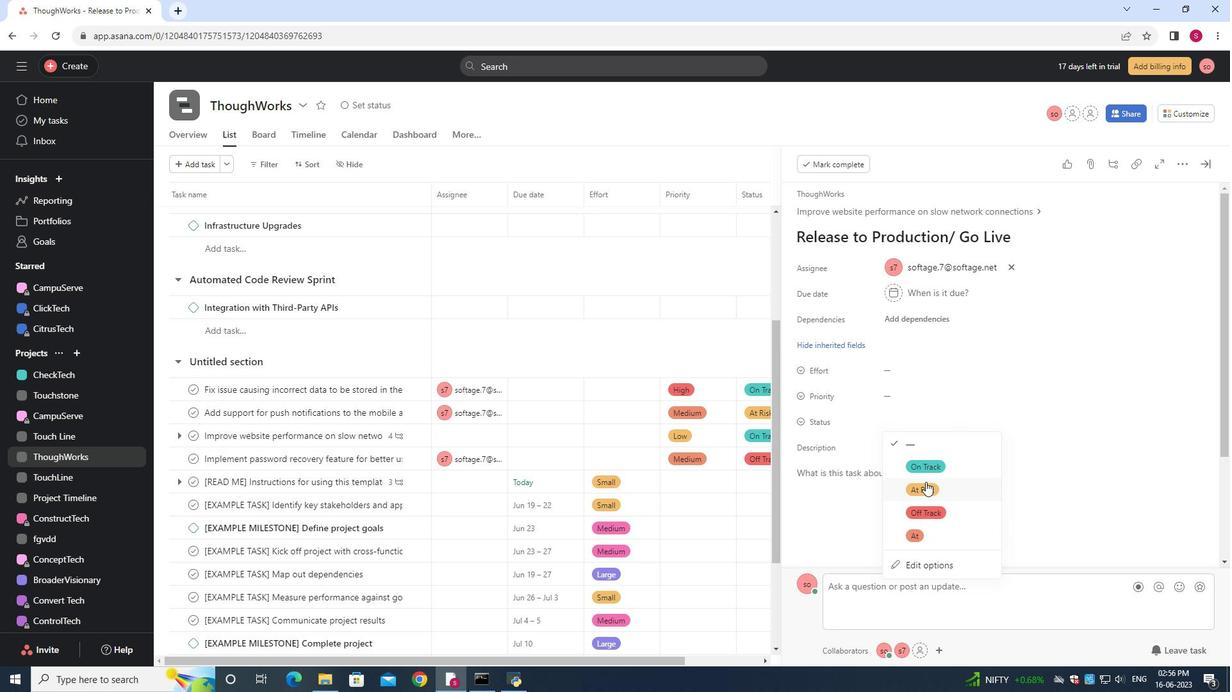 
Action: Mouse pressed left at (921, 484)
Screenshot: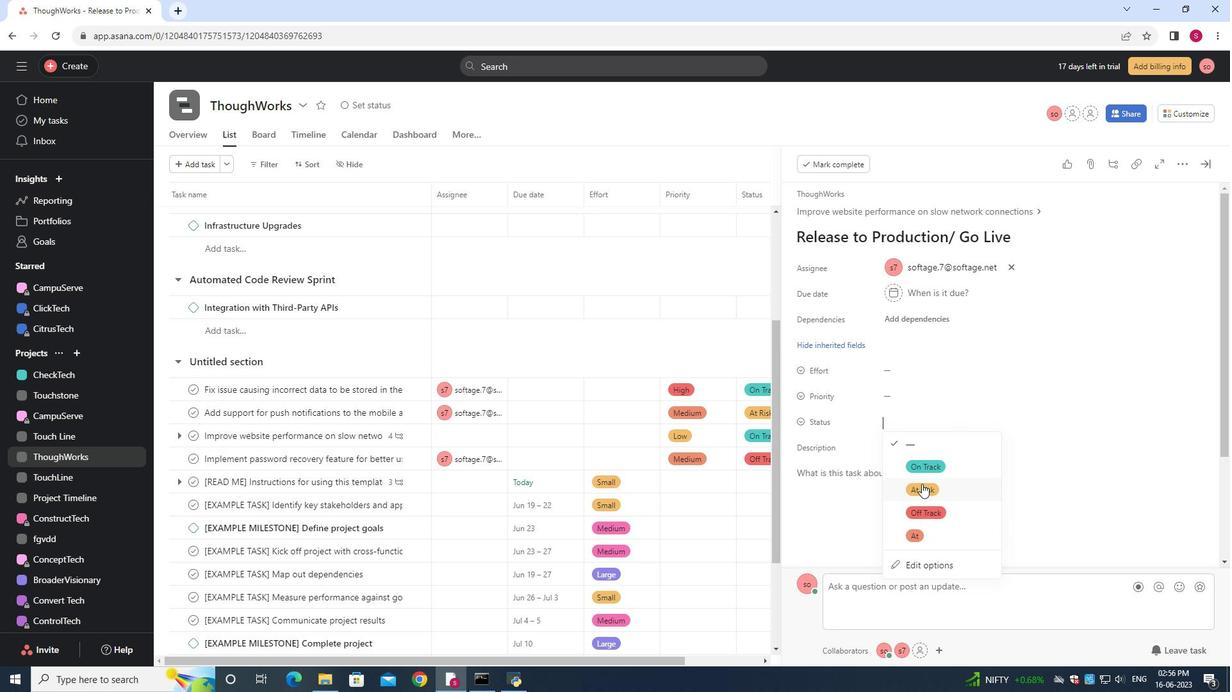 
Action: Mouse moved to (889, 393)
Screenshot: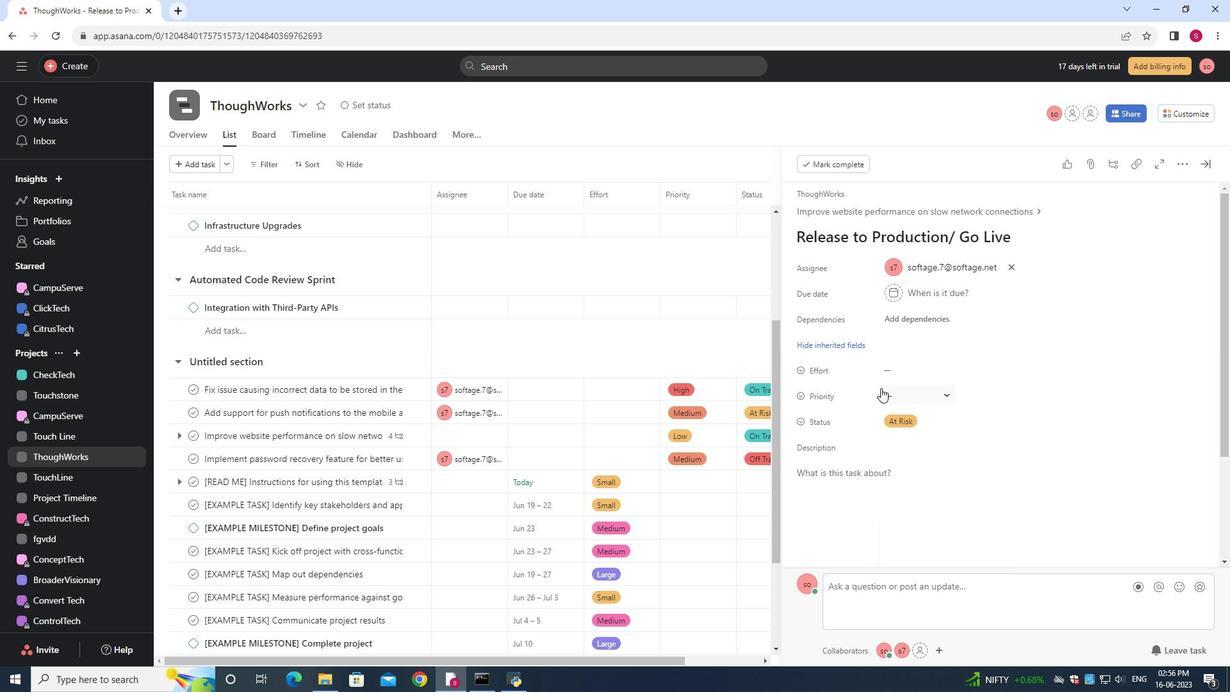 
Action: Mouse pressed left at (889, 393)
Screenshot: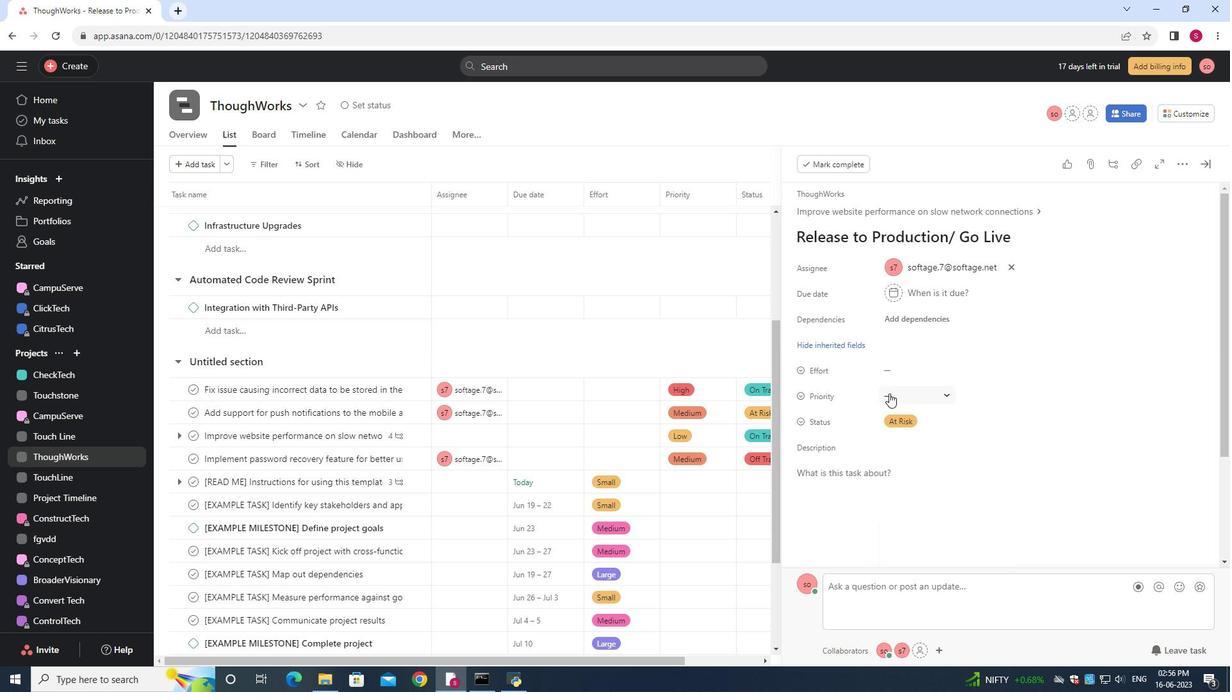 
Action: Mouse moved to (924, 458)
Screenshot: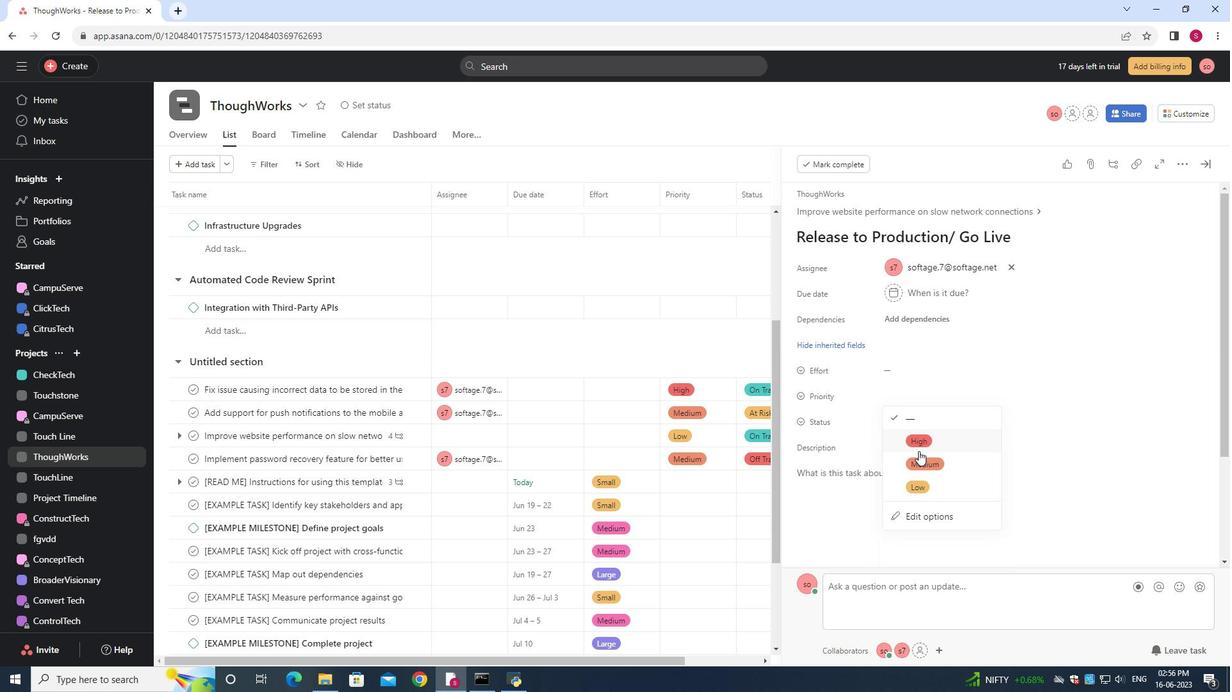 
Action: Mouse pressed left at (924, 458)
Screenshot: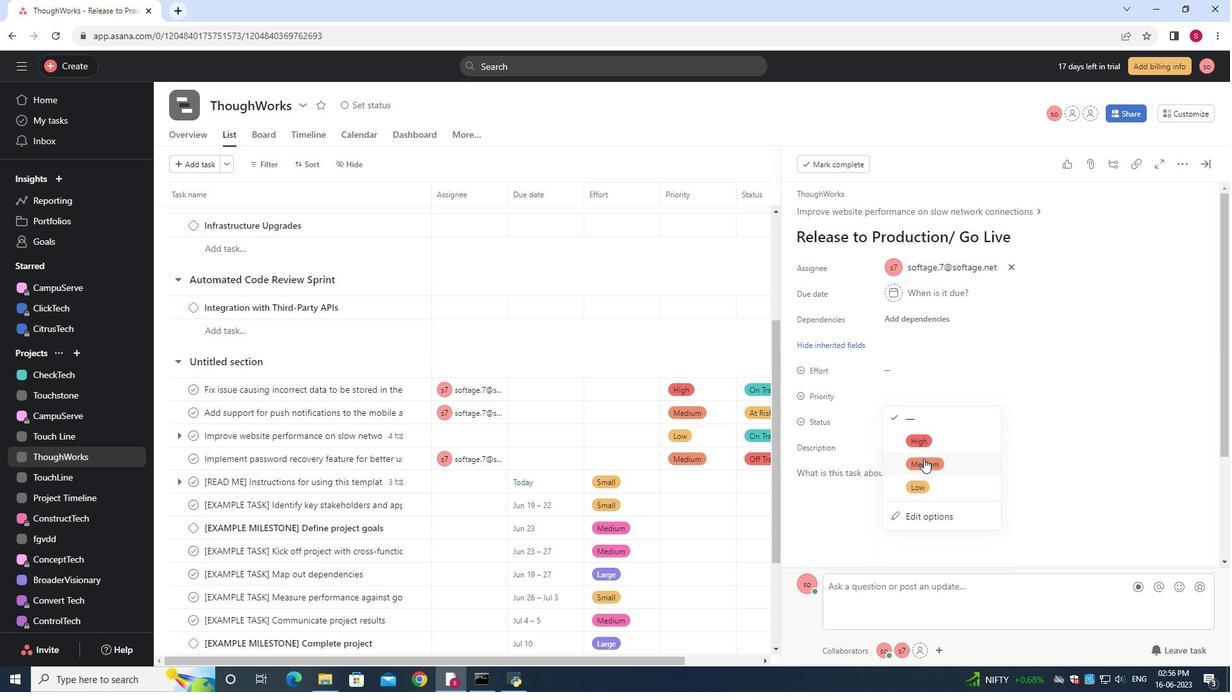 
Action: Mouse moved to (1055, 296)
Screenshot: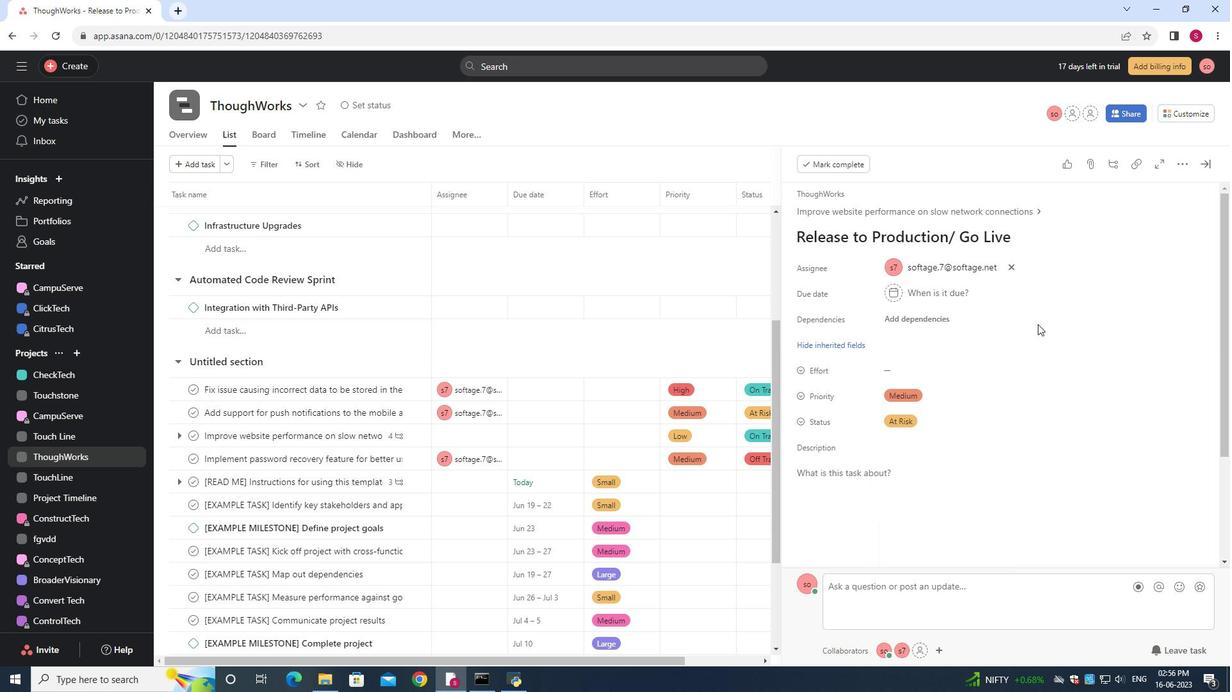 
